 Task: Find a house in Broad Ripple, United States, for 1 adult from 9th to 16th June, with 2 bedrooms, 2 beds, 1 bathroom, price range ₹8000-₹16000, self check-in, and English-speaking host.
Action: Mouse moved to (515, 123)
Screenshot: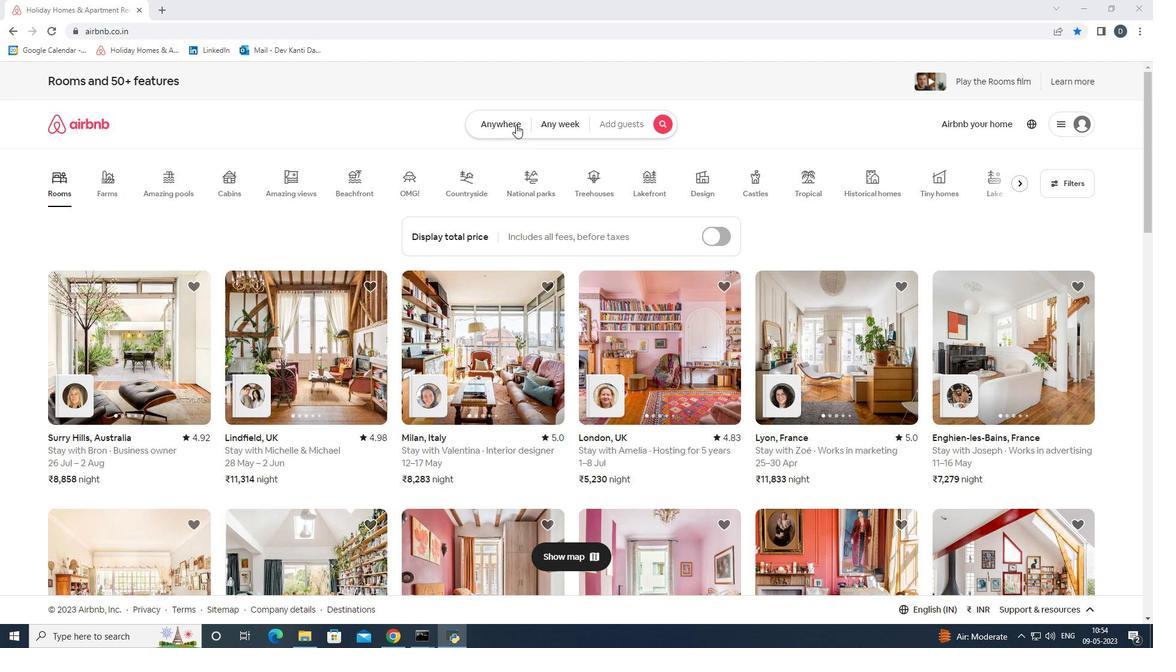 
Action: Mouse pressed left at (515, 123)
Screenshot: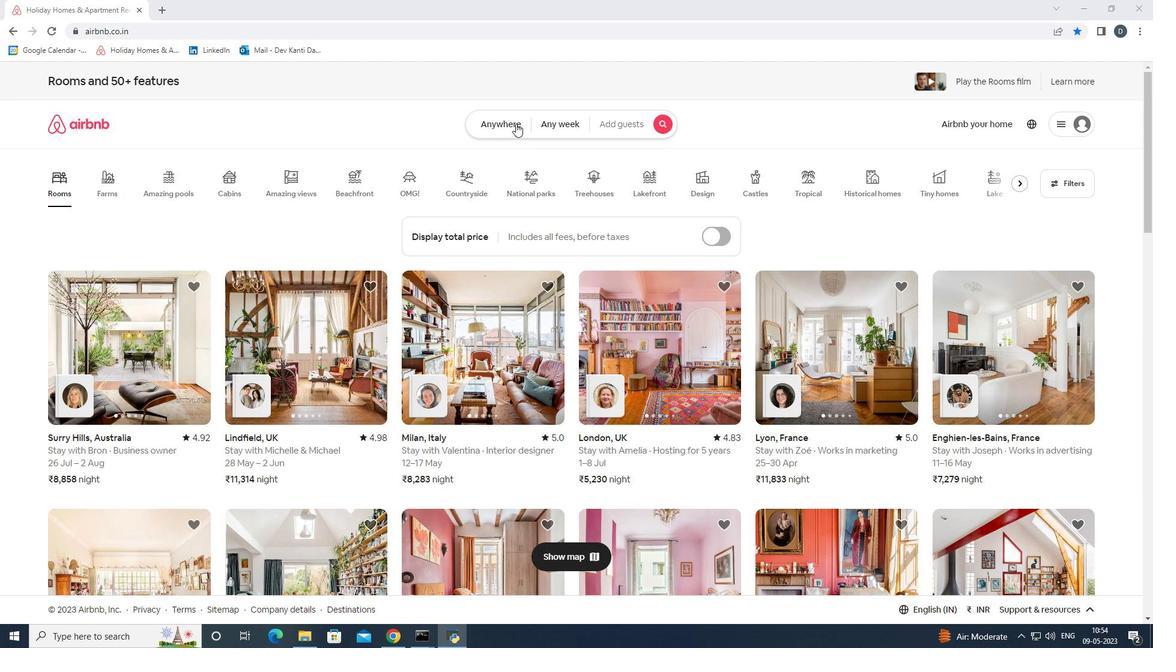 
Action: Mouse moved to (418, 171)
Screenshot: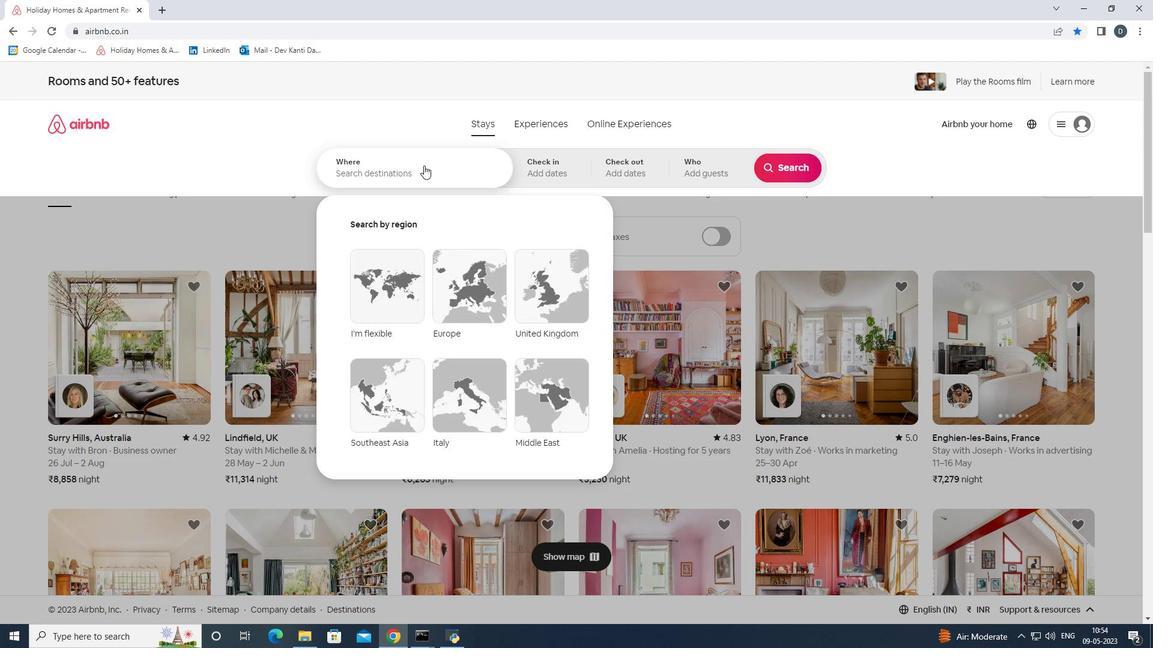 
Action: Mouse pressed left at (418, 171)
Screenshot: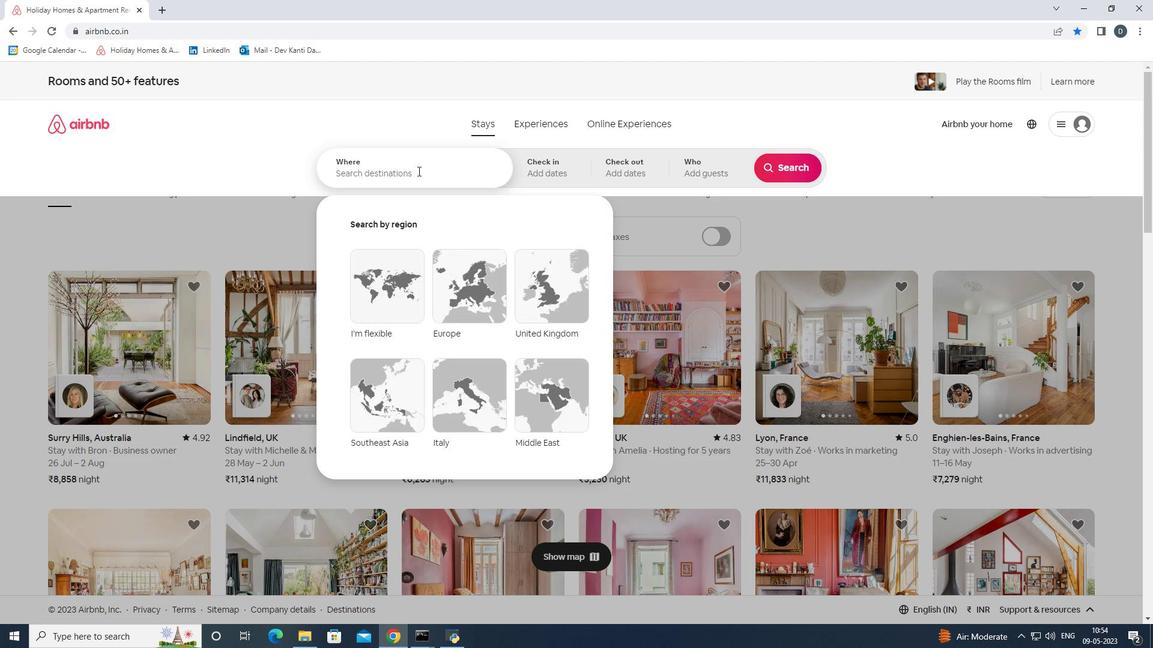 
Action: Key pressed <Key.shift>
Screenshot: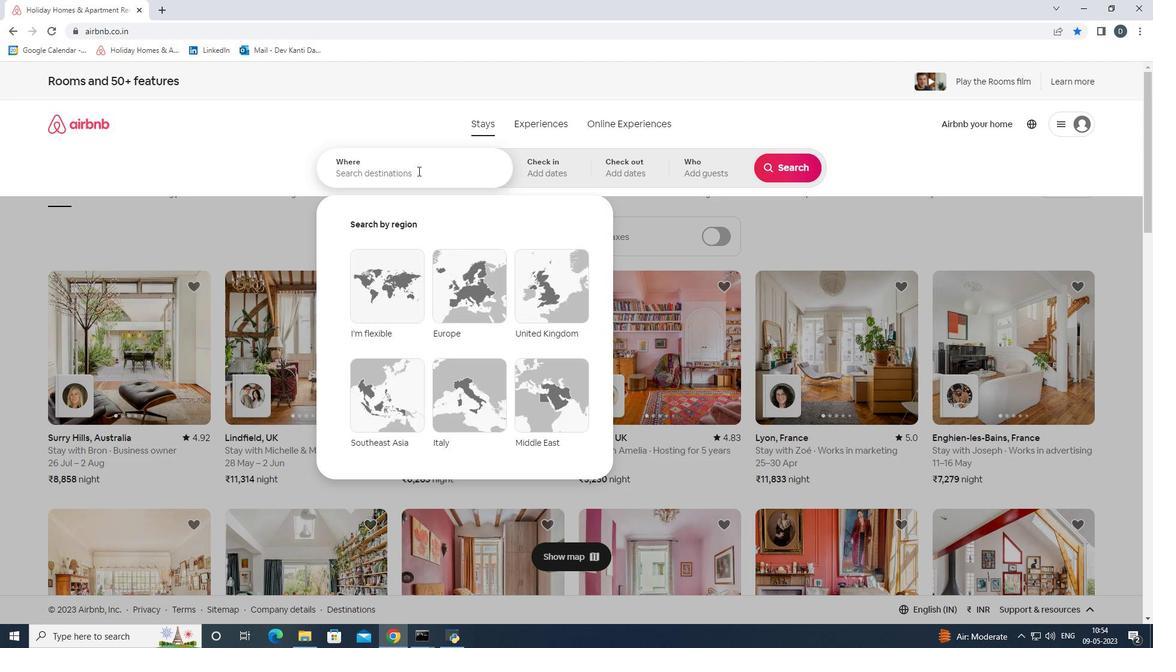 
Action: Mouse moved to (418, 171)
Screenshot: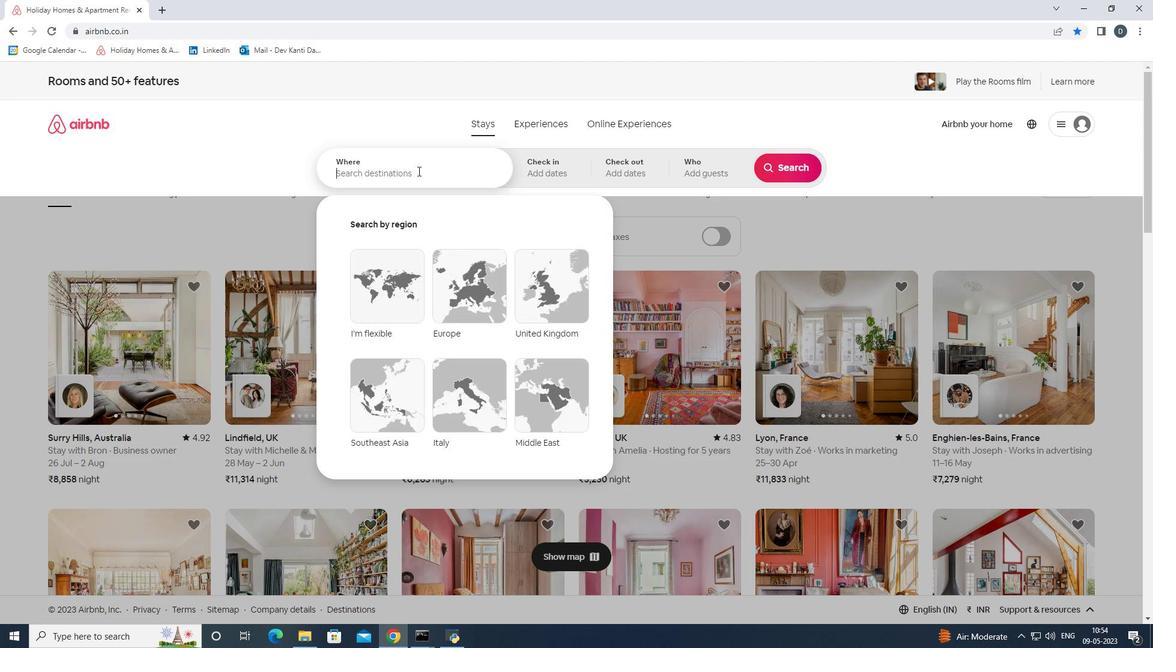 
Action: Key pressed Broad<Key.space><Key.shift><Key.shift><Key.shift>Ripple,<Key.shift><Key.shift>United<Key.space><Key.shift>States<Key.enter>
Screenshot: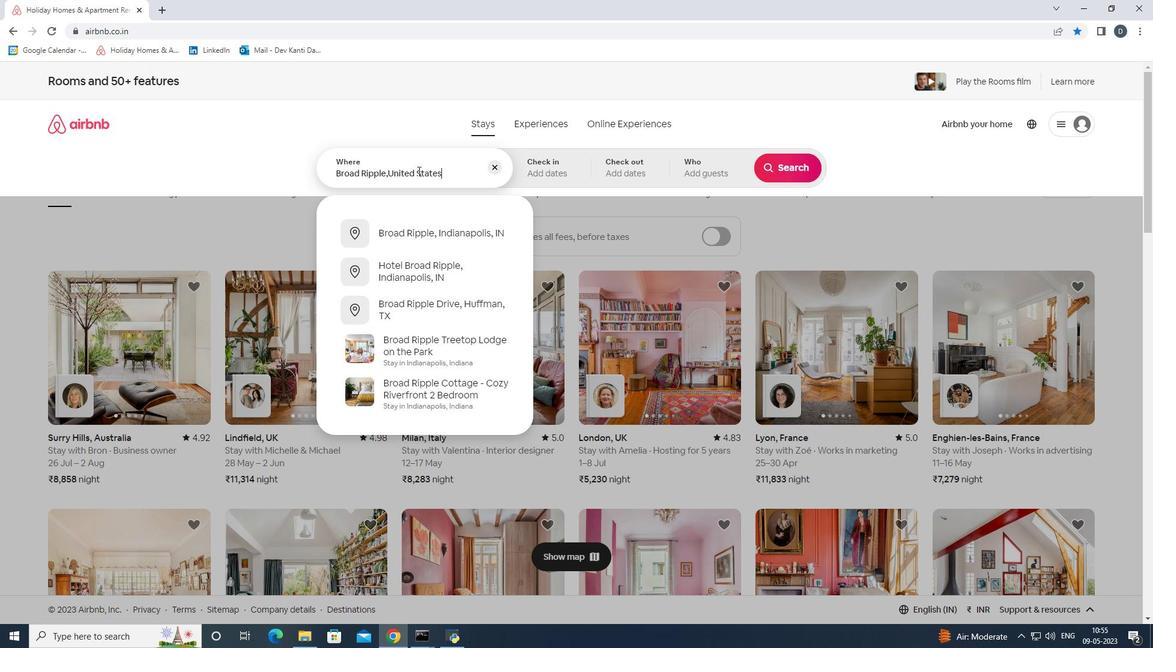 
Action: Mouse moved to (744, 340)
Screenshot: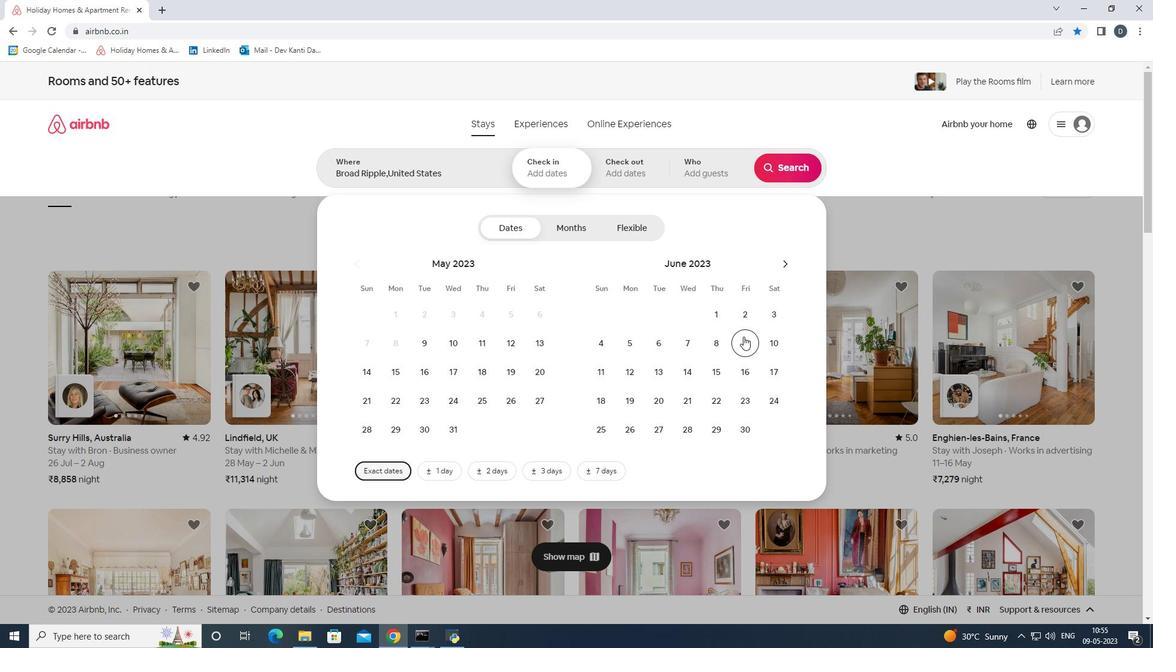 
Action: Mouse pressed left at (744, 340)
Screenshot: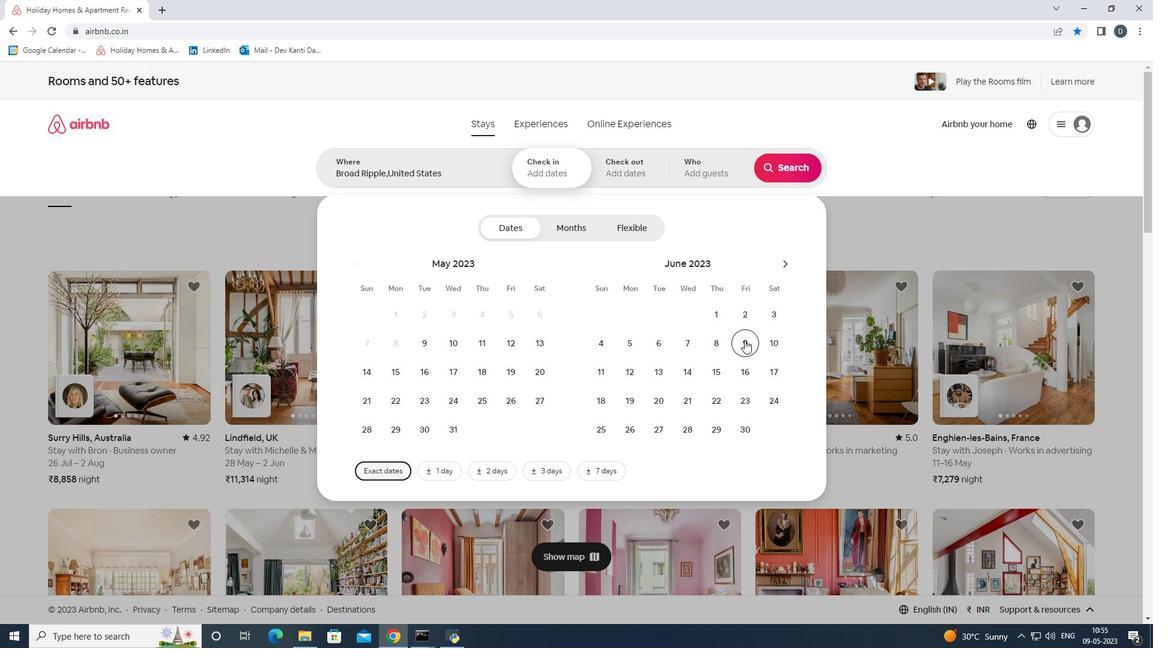 
Action: Mouse moved to (744, 366)
Screenshot: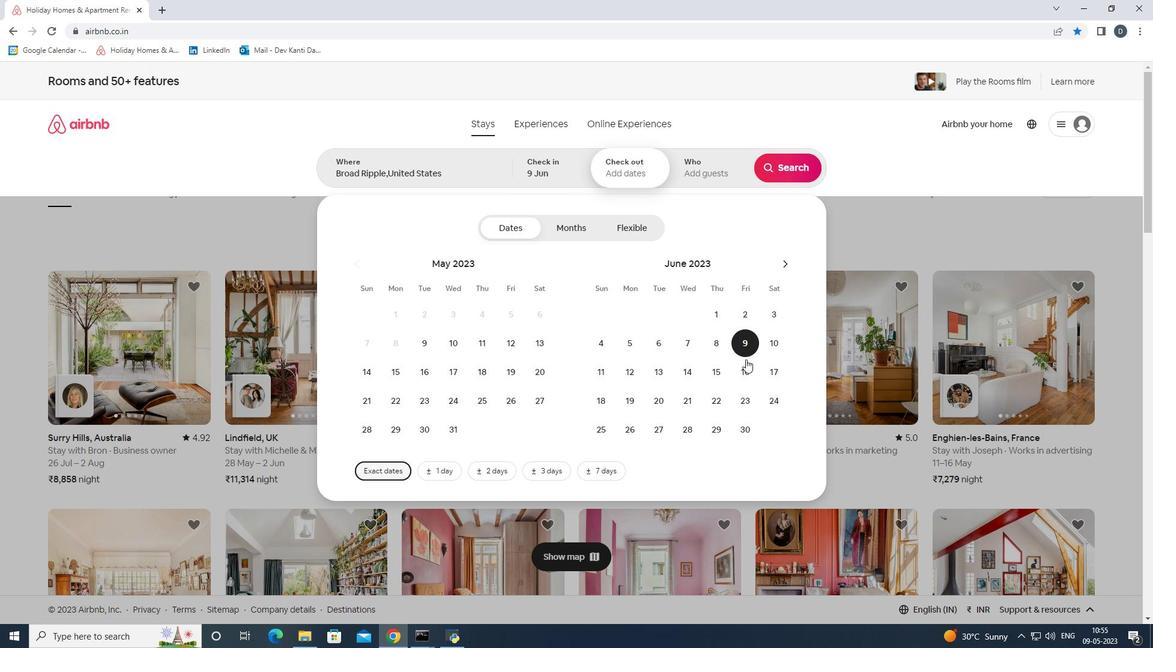 
Action: Mouse pressed left at (744, 366)
Screenshot: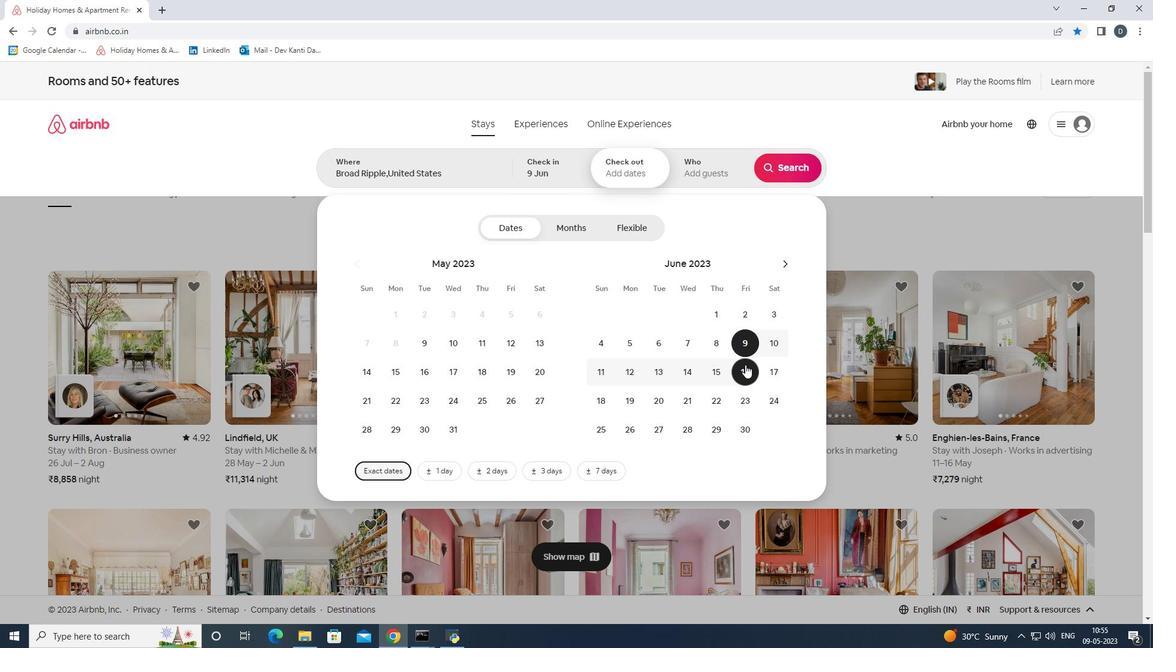 
Action: Mouse moved to (721, 178)
Screenshot: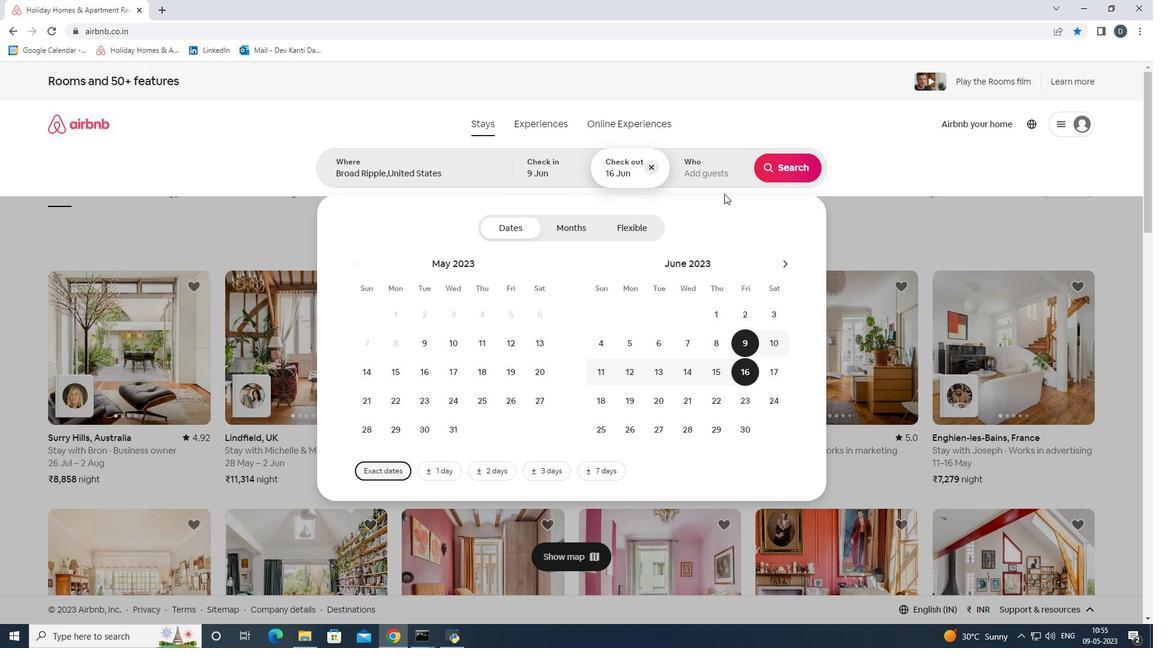 
Action: Mouse pressed left at (721, 178)
Screenshot: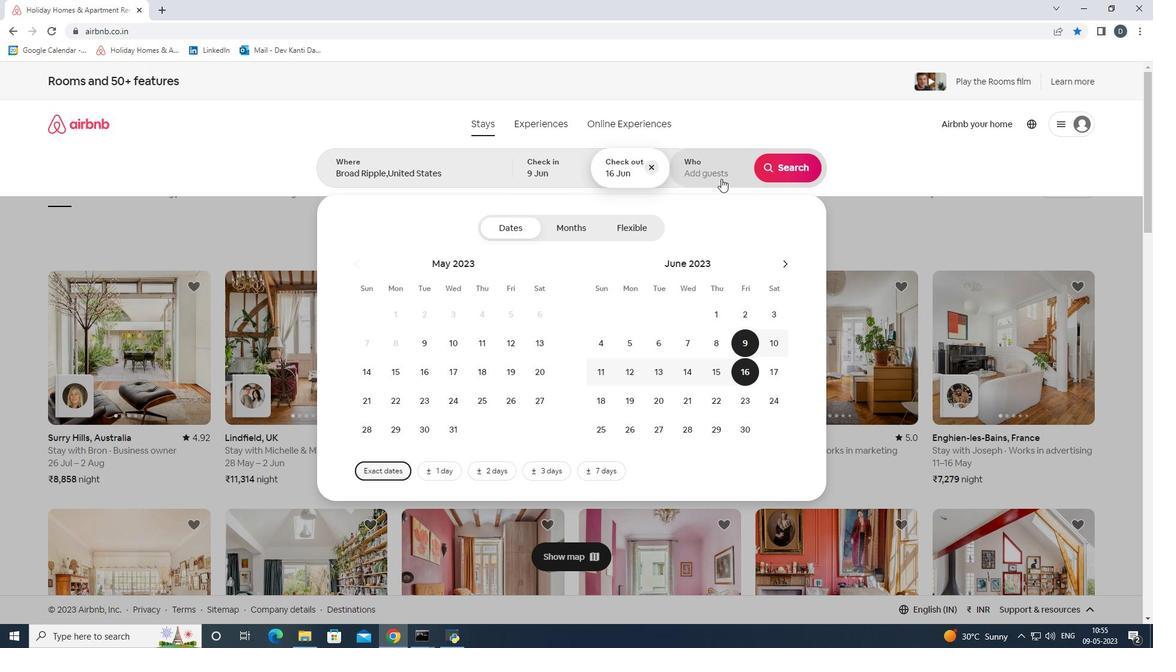 
Action: Mouse moved to (793, 227)
Screenshot: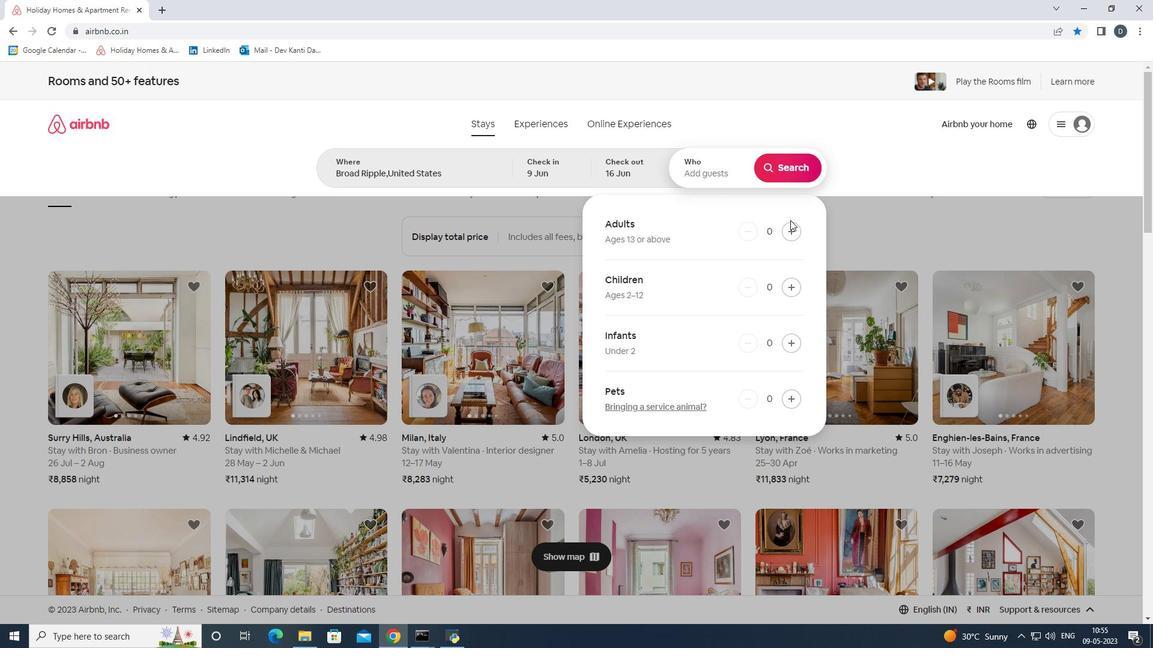 
Action: Mouse pressed left at (793, 227)
Screenshot: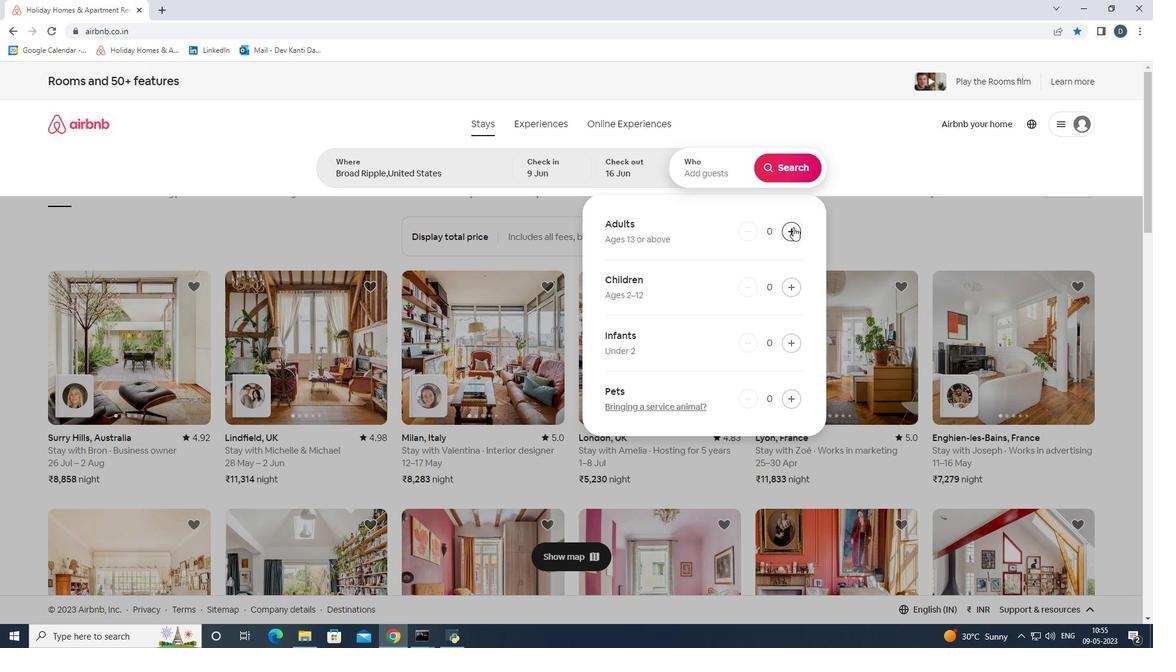 
Action: Mouse pressed left at (793, 227)
Screenshot: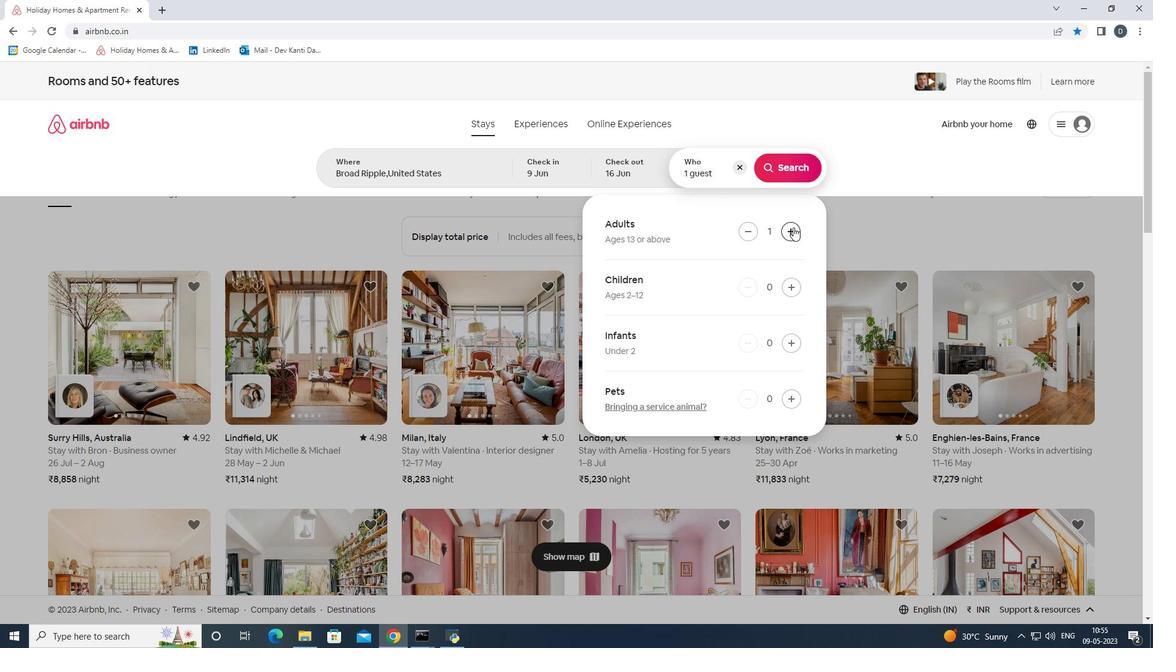 
Action: Mouse moved to (793, 177)
Screenshot: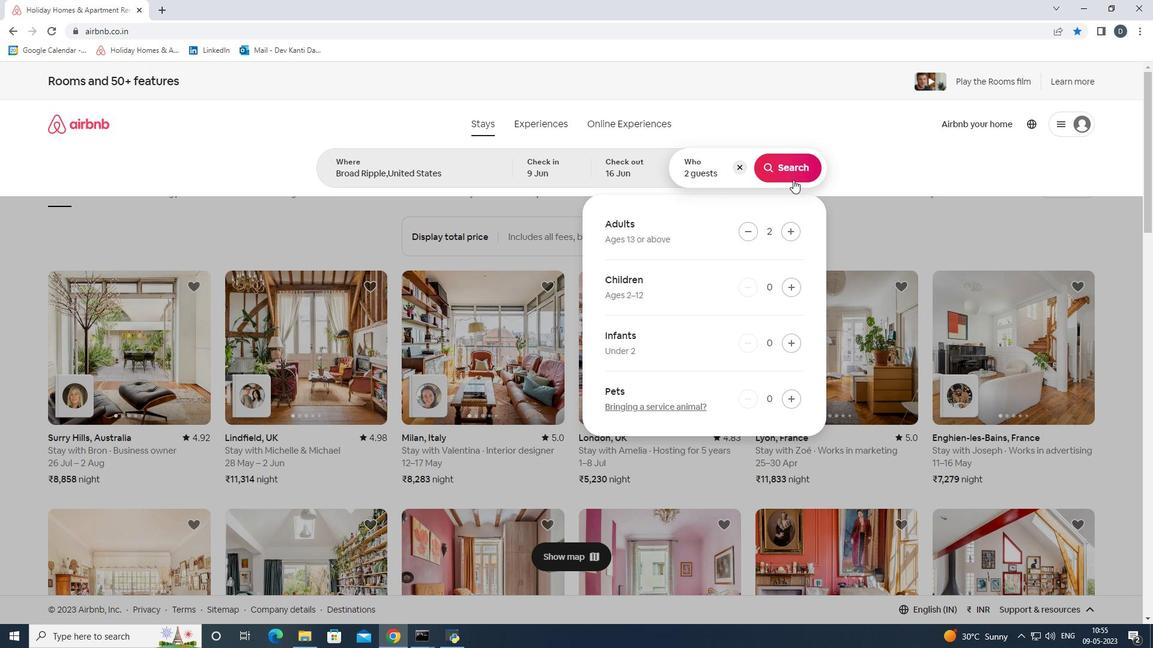 
Action: Mouse pressed left at (793, 177)
Screenshot: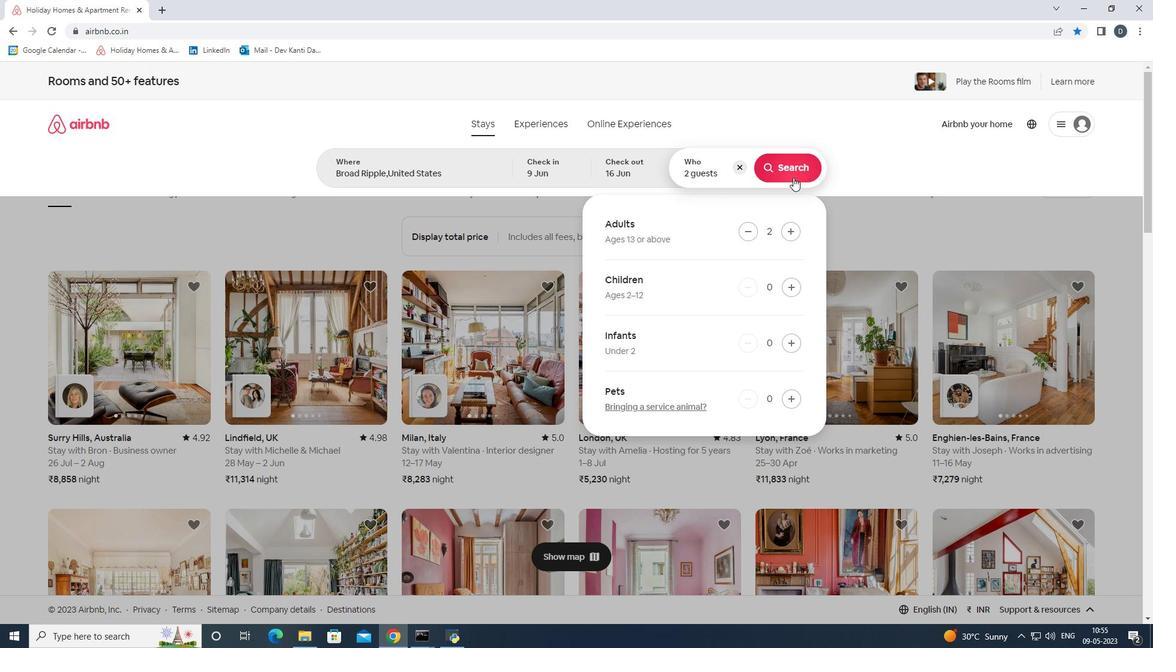 
Action: Mouse moved to (1097, 134)
Screenshot: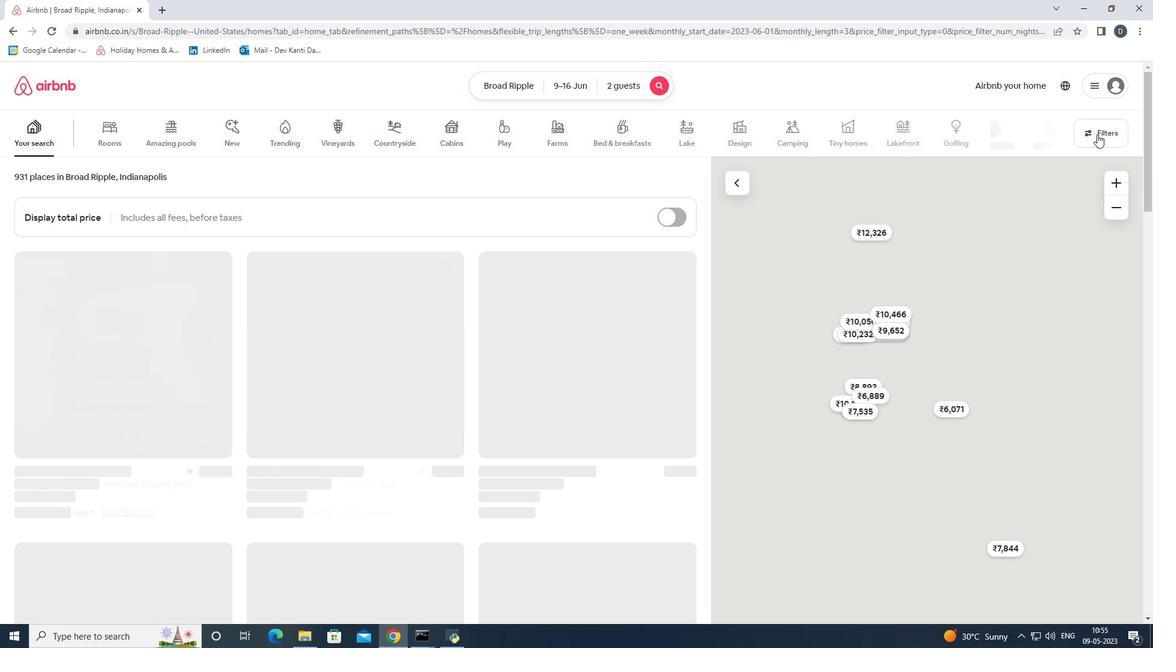 
Action: Mouse pressed left at (1097, 134)
Screenshot: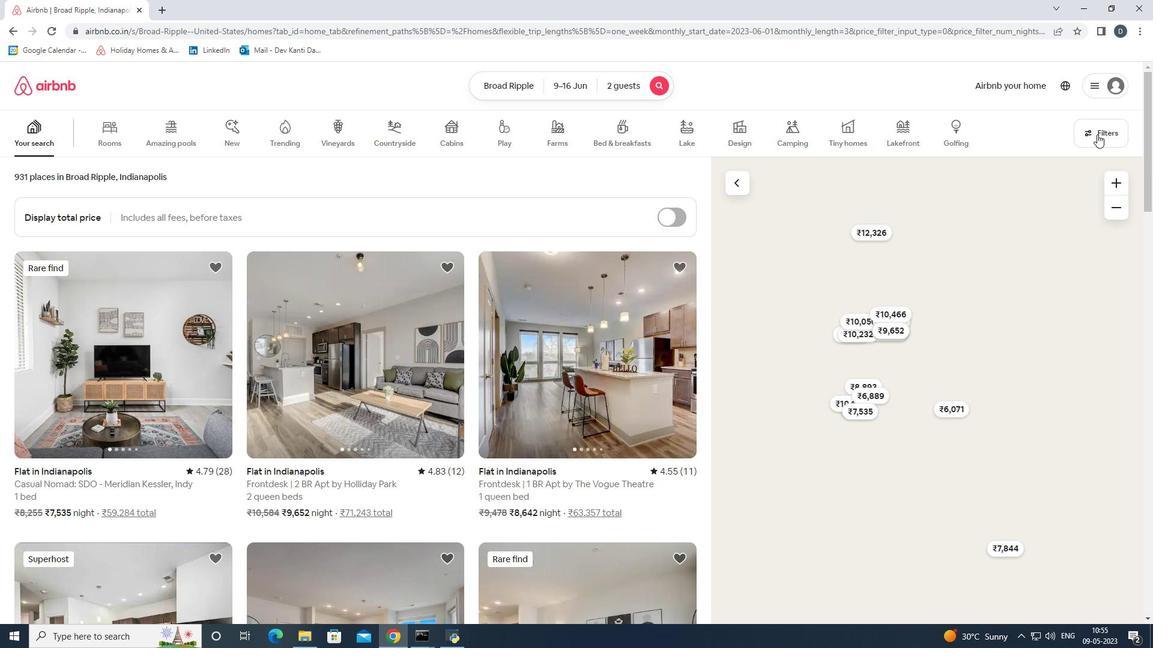 
Action: Mouse moved to (512, 425)
Screenshot: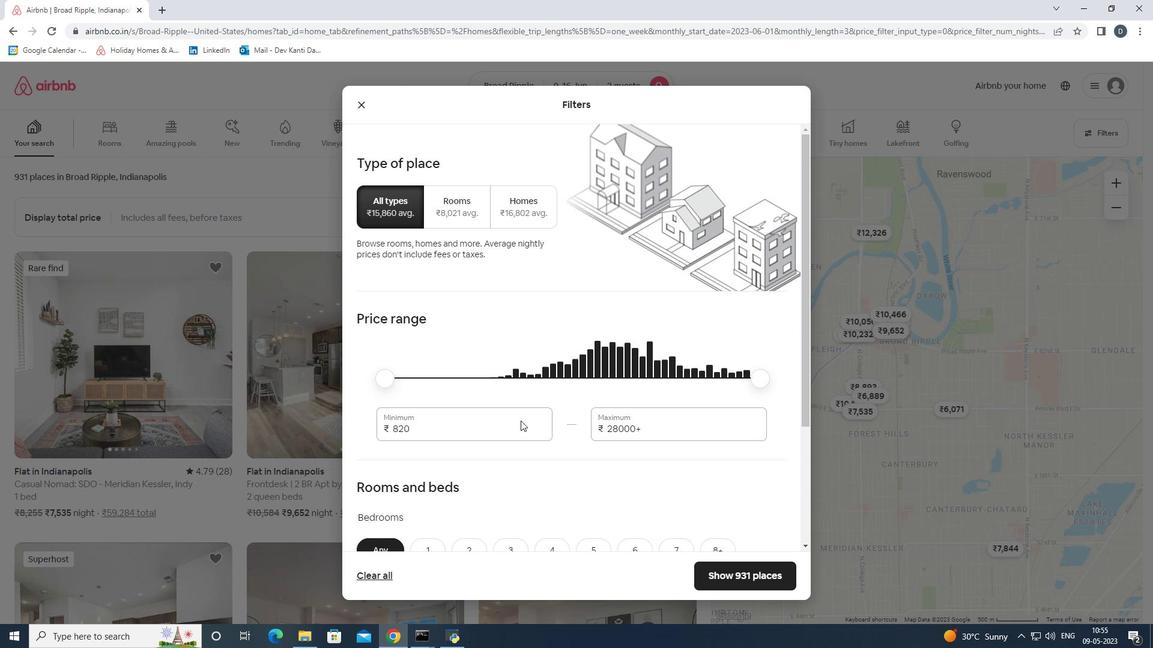 
Action: Mouse pressed left at (512, 425)
Screenshot: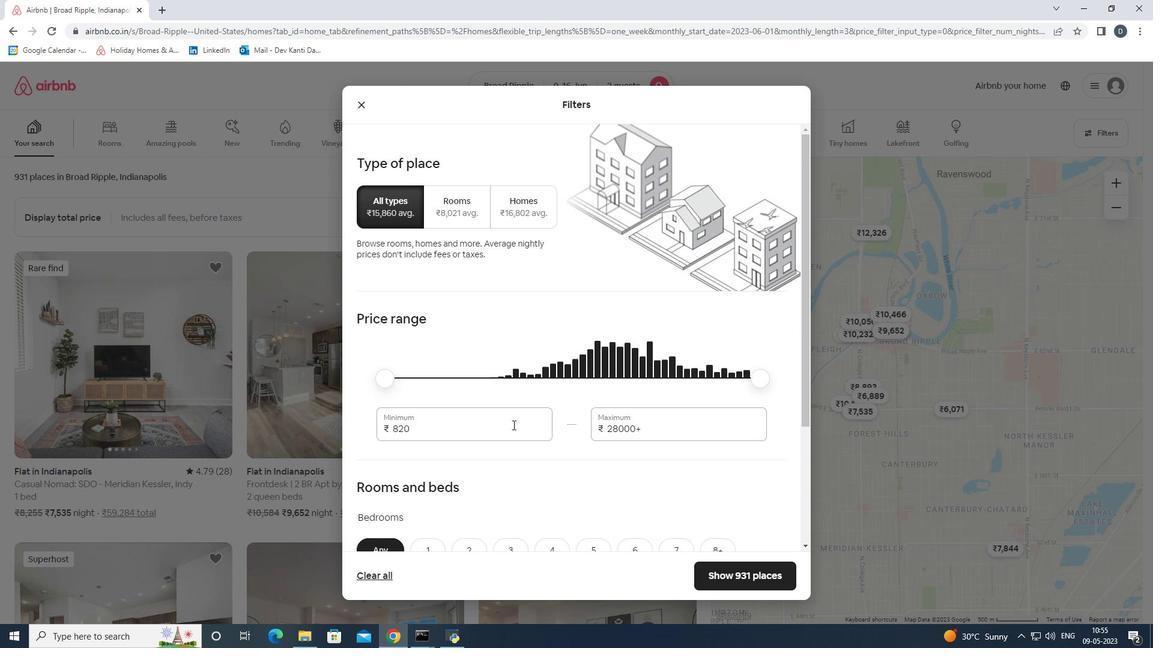 
Action: Mouse pressed left at (512, 425)
Screenshot: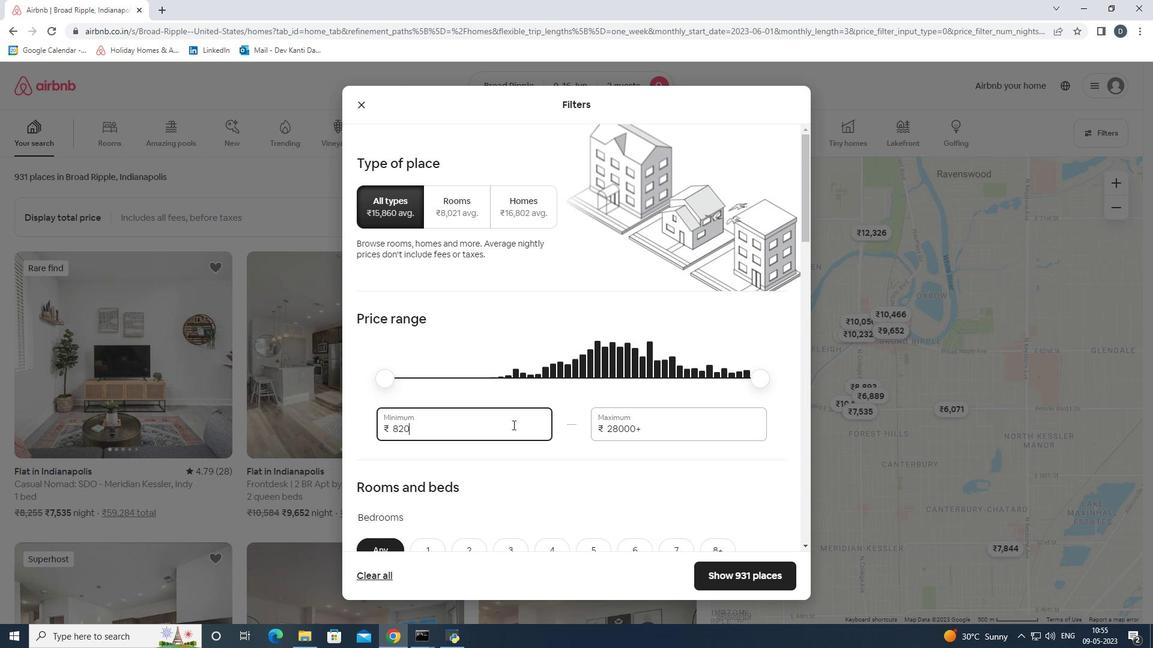 
Action: Key pressed 8000<Key.tab>16000
Screenshot: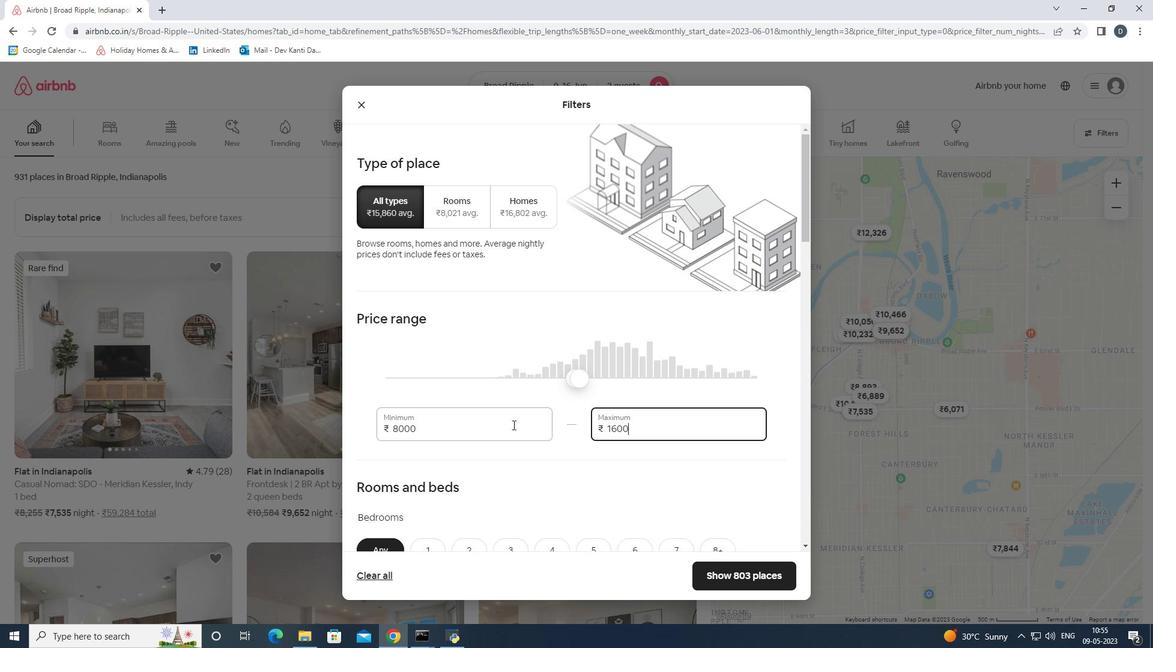 
Action: Mouse scrolled (512, 424) with delta (0, 0)
Screenshot: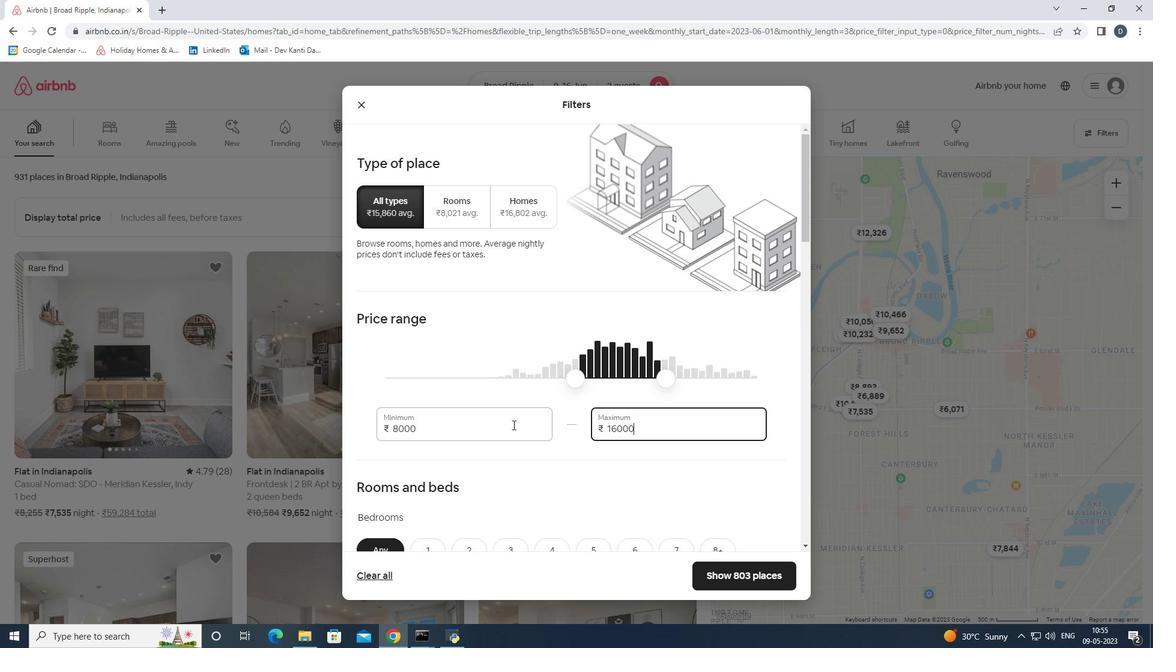 
Action: Mouse scrolled (512, 424) with delta (0, 0)
Screenshot: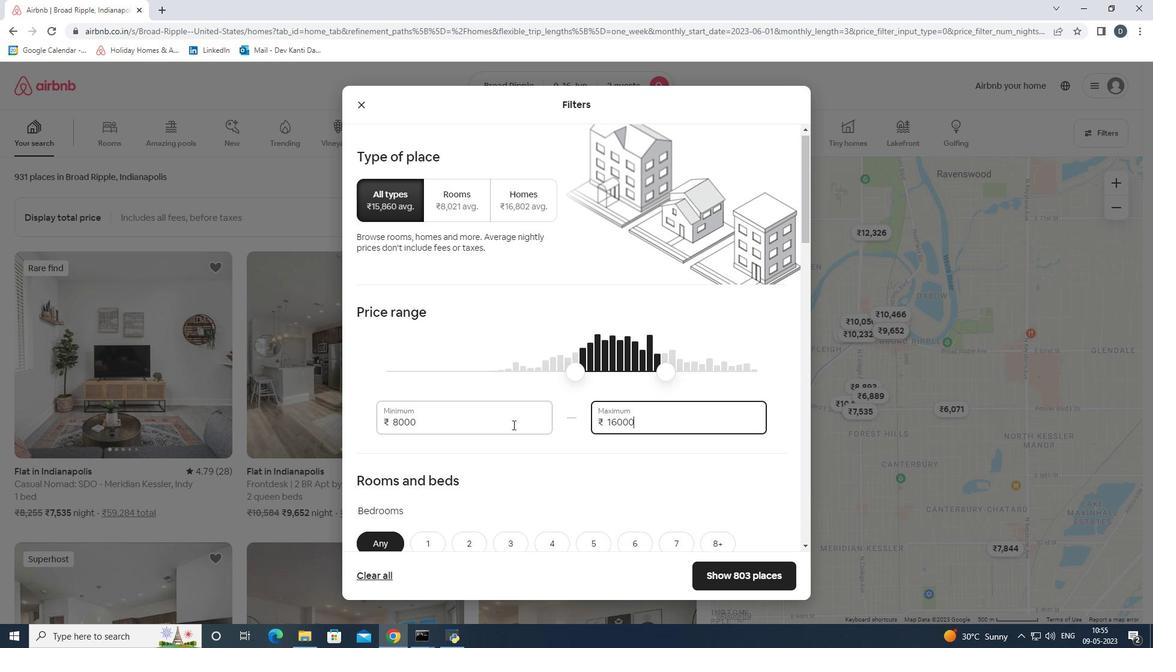
Action: Mouse moved to (512, 425)
Screenshot: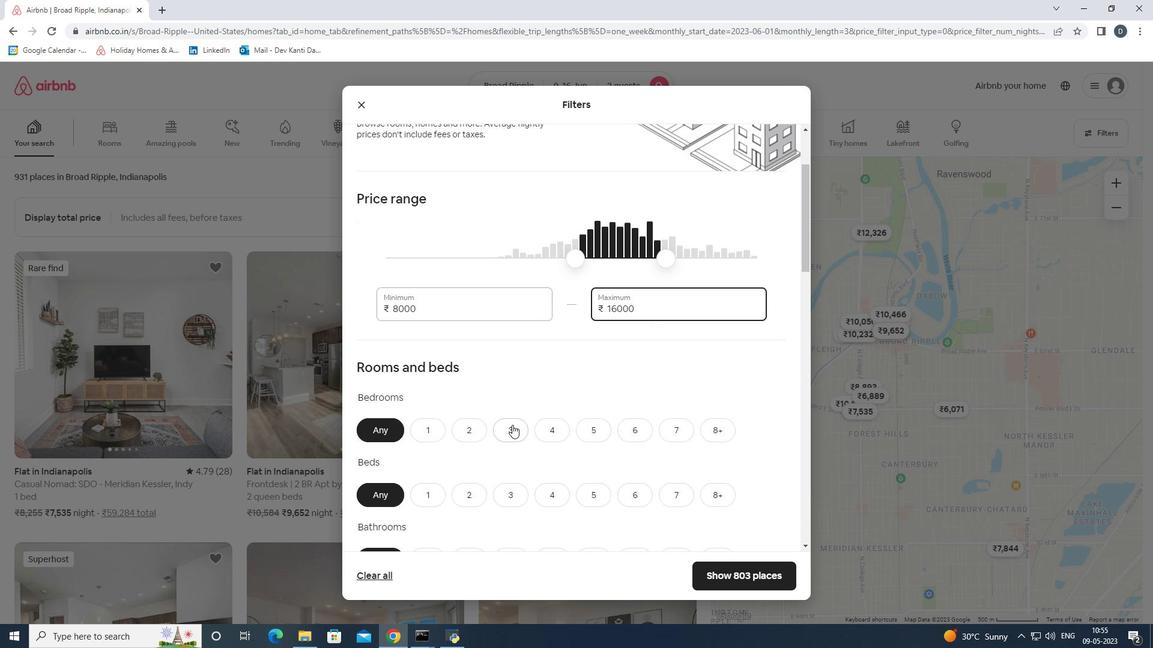 
Action: Mouse scrolled (512, 425) with delta (0, 0)
Screenshot: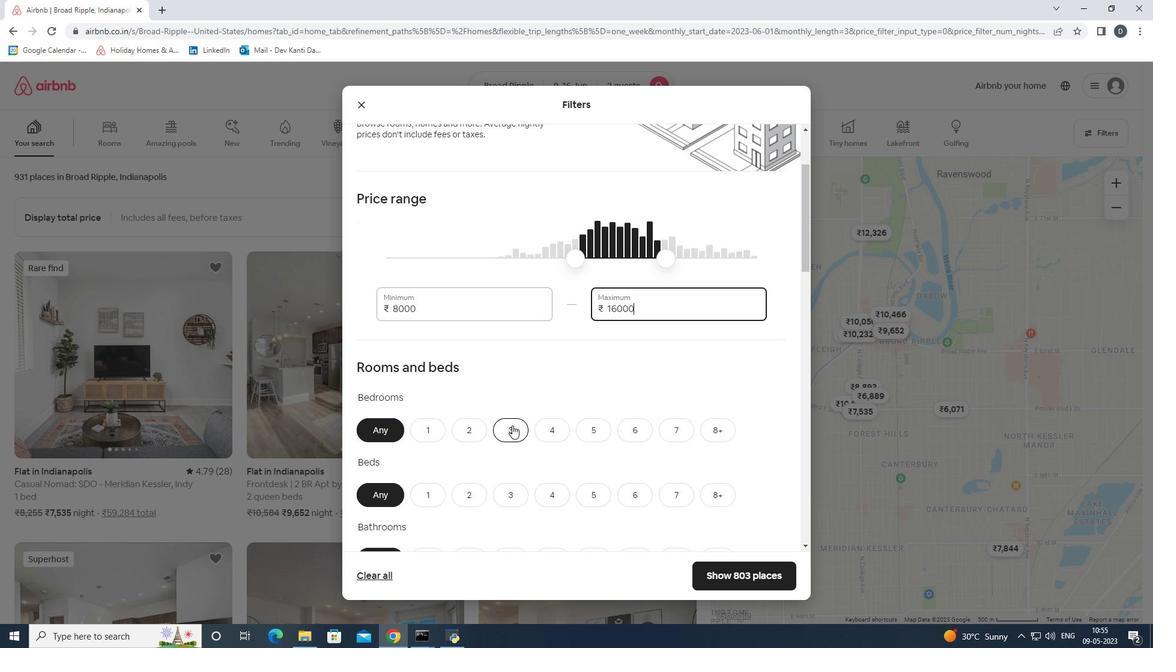 
Action: Mouse moved to (475, 371)
Screenshot: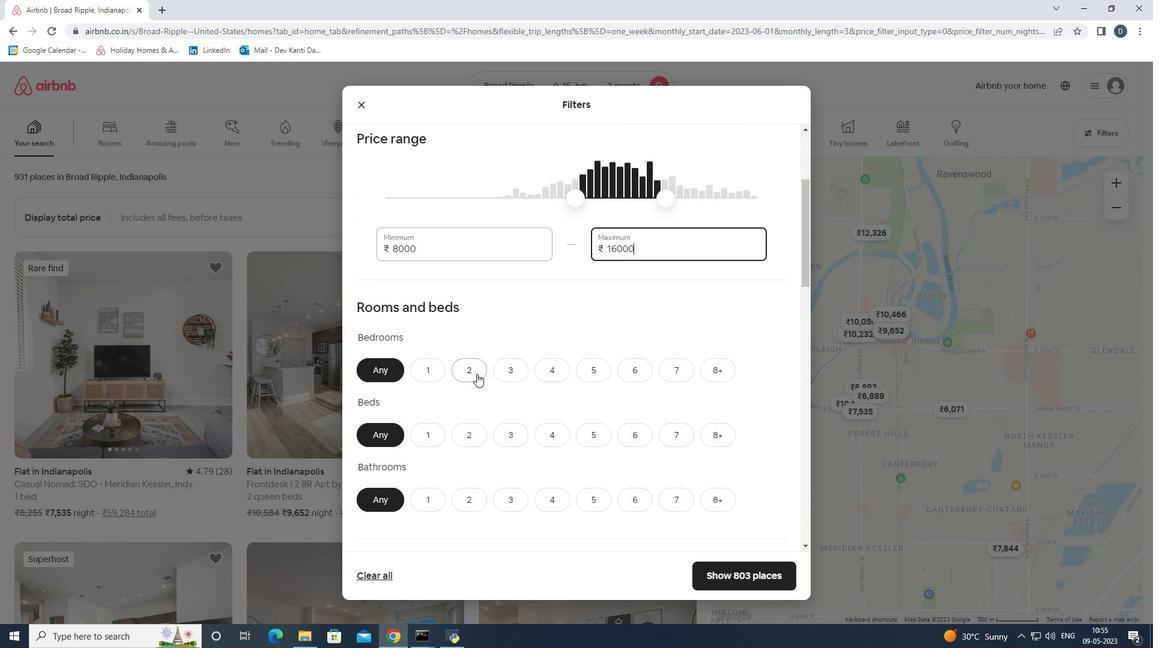 
Action: Mouse pressed left at (475, 371)
Screenshot: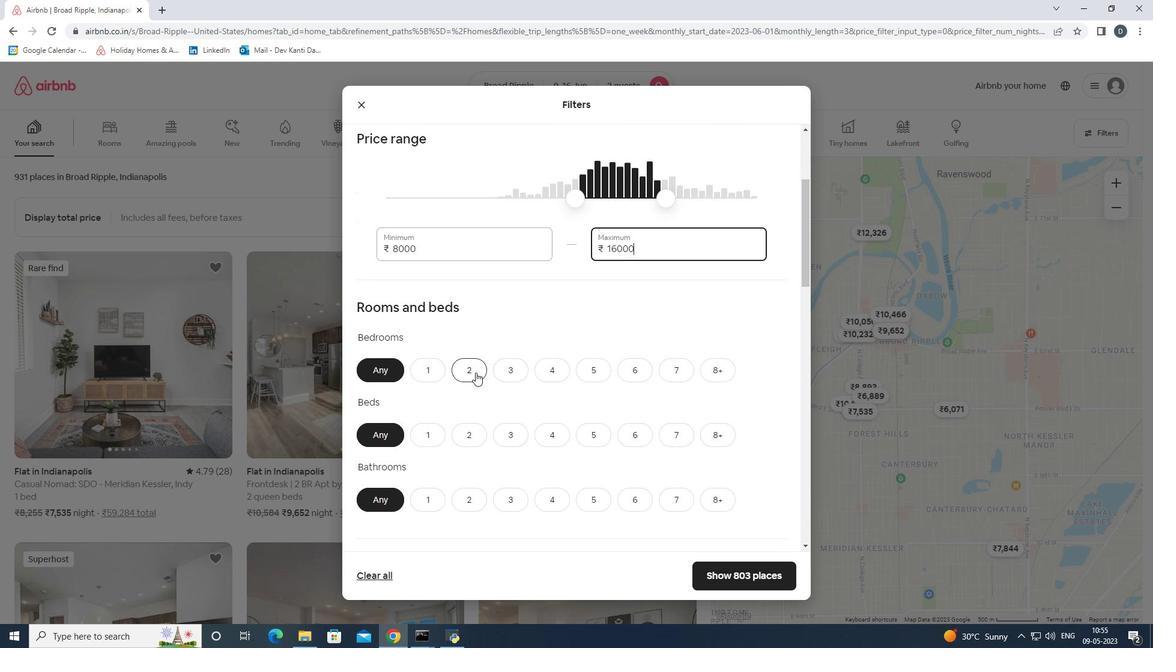 
Action: Mouse moved to (478, 433)
Screenshot: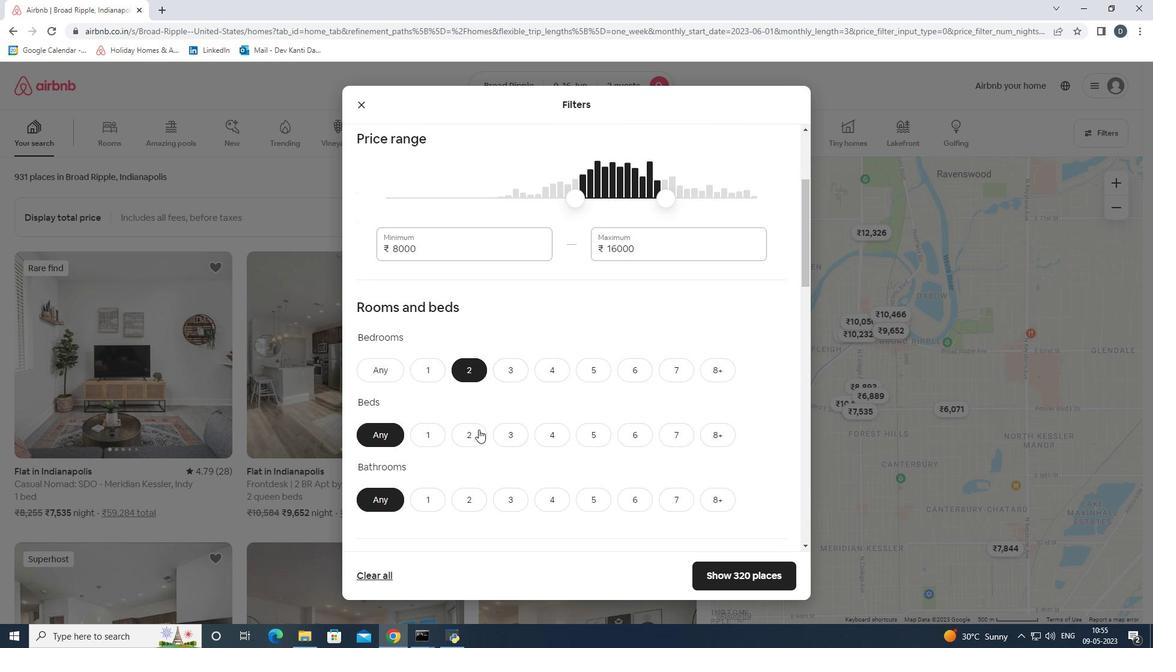 
Action: Mouse pressed left at (478, 433)
Screenshot: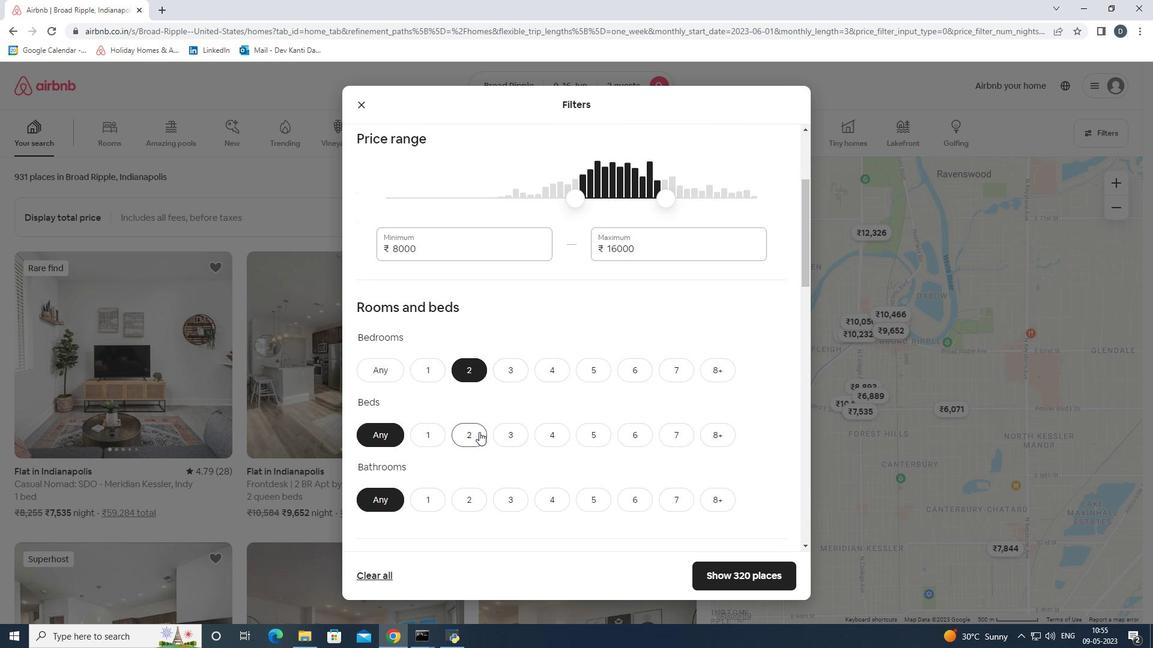 
Action: Mouse moved to (429, 509)
Screenshot: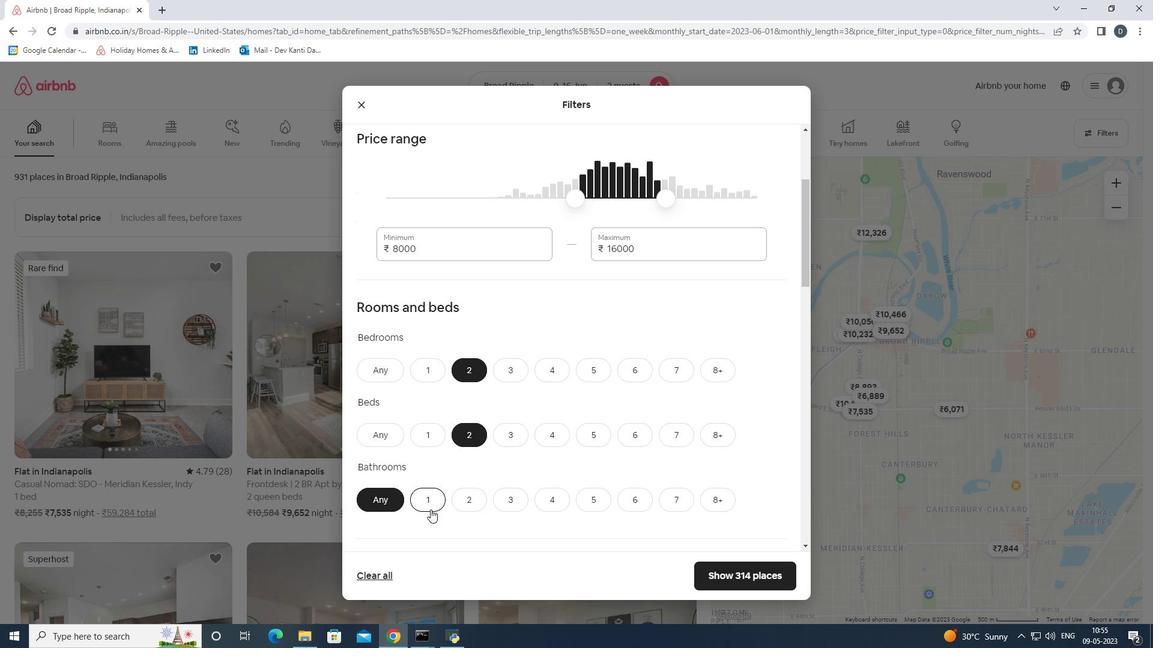 
Action: Mouse pressed left at (429, 509)
Screenshot: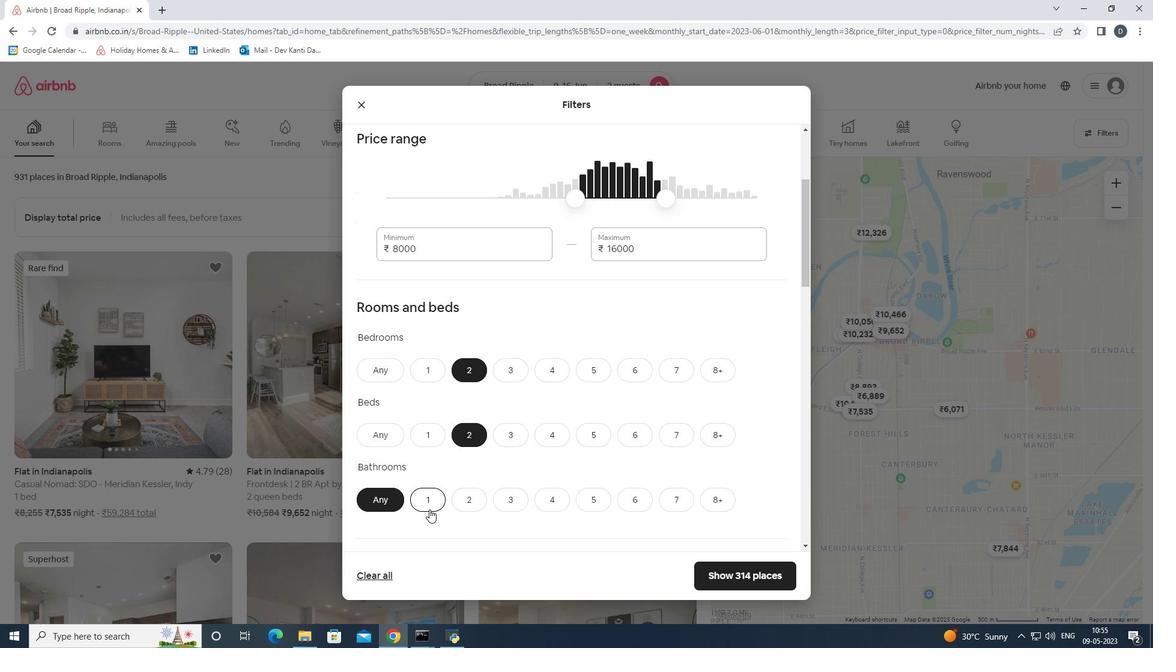 
Action: Mouse moved to (498, 478)
Screenshot: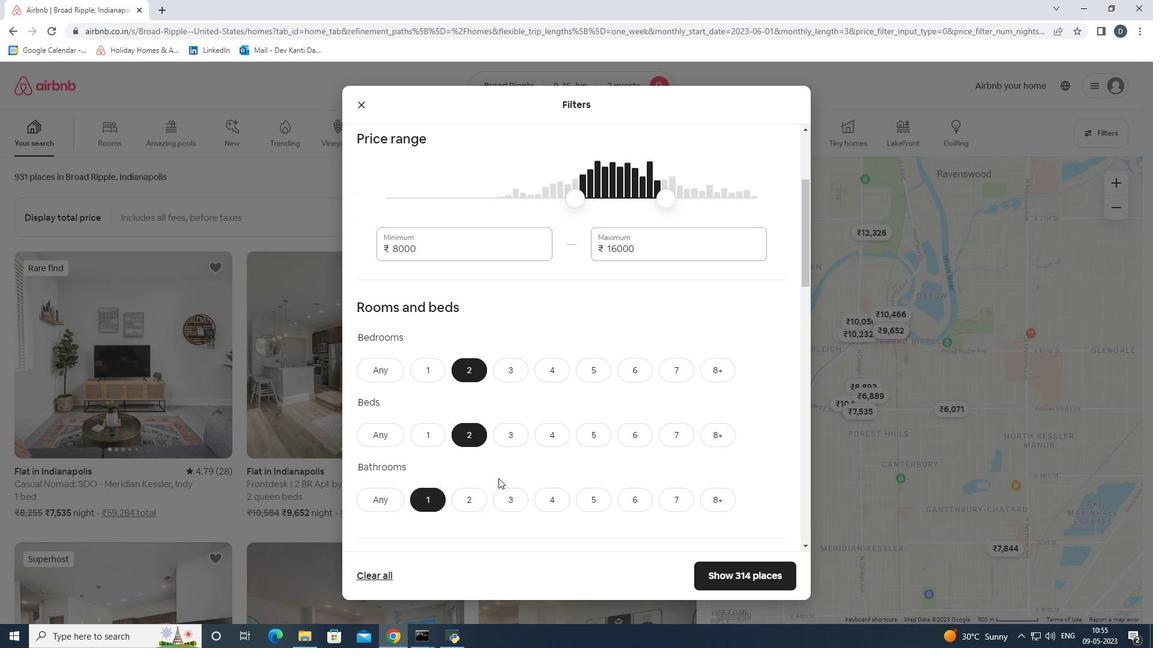 
Action: Mouse scrolled (498, 477) with delta (0, 0)
Screenshot: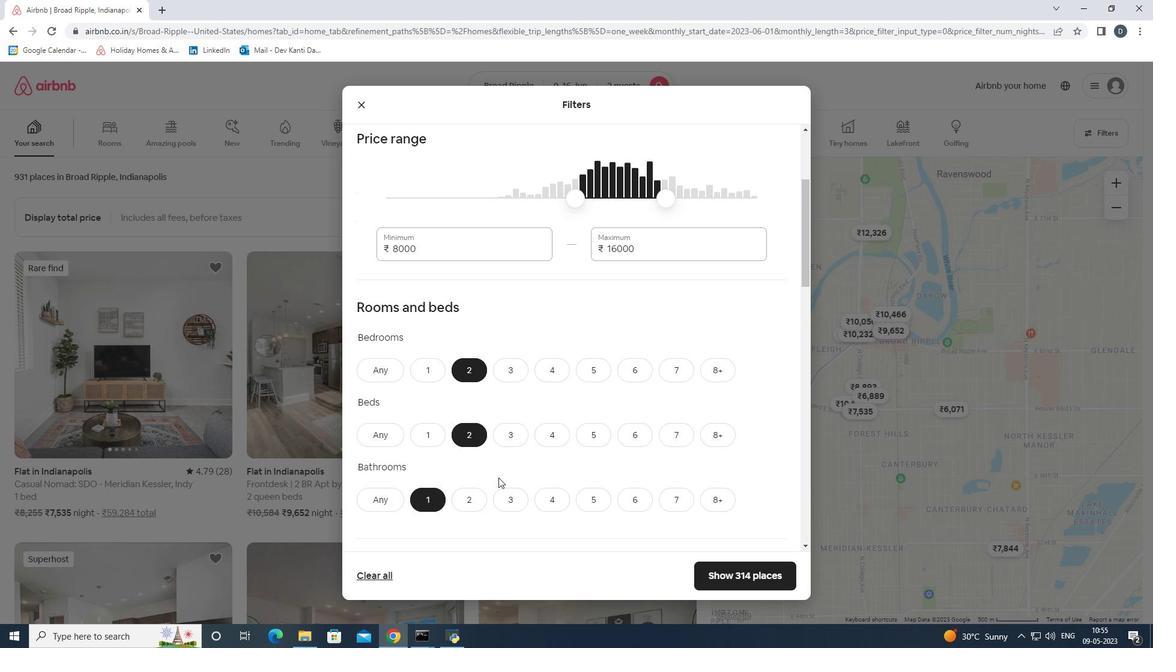 
Action: Mouse scrolled (498, 477) with delta (0, 0)
Screenshot: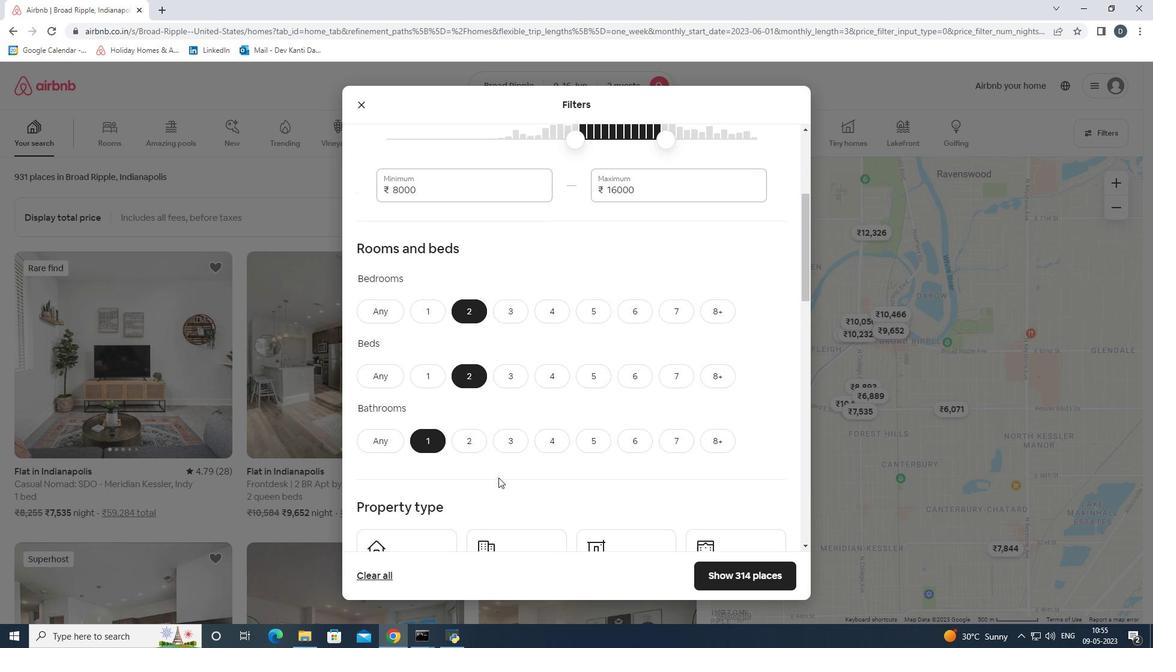 
Action: Mouse moved to (498, 478)
Screenshot: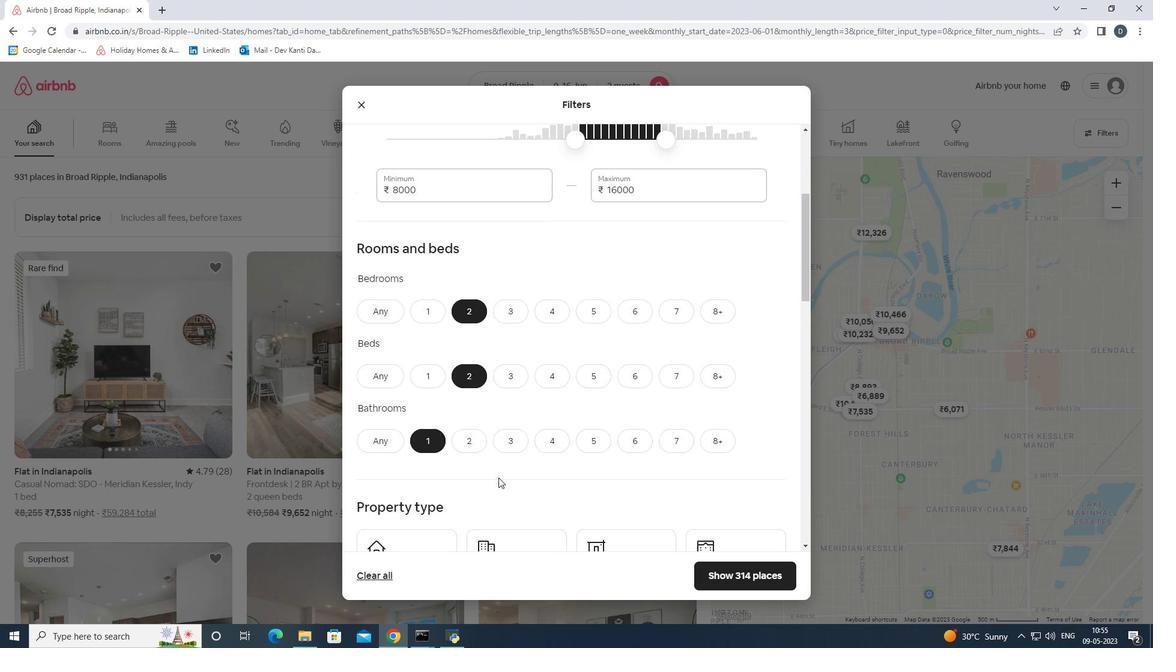 
Action: Mouse scrolled (498, 477) with delta (0, 0)
Screenshot: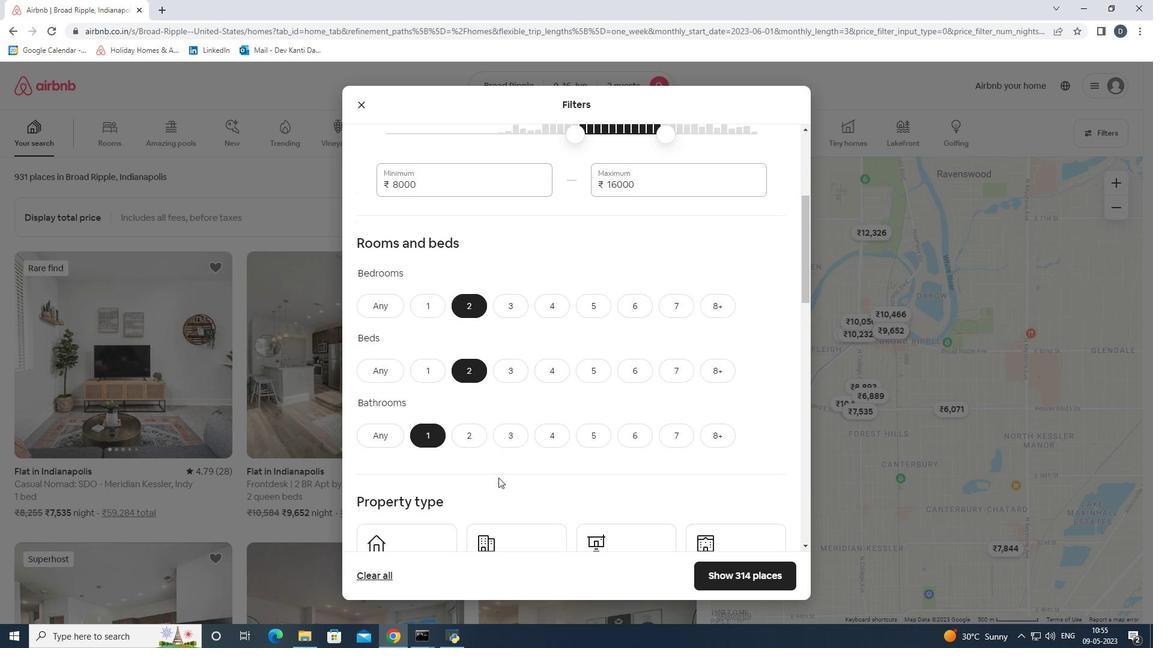 
Action: Mouse scrolled (498, 477) with delta (0, 0)
Screenshot: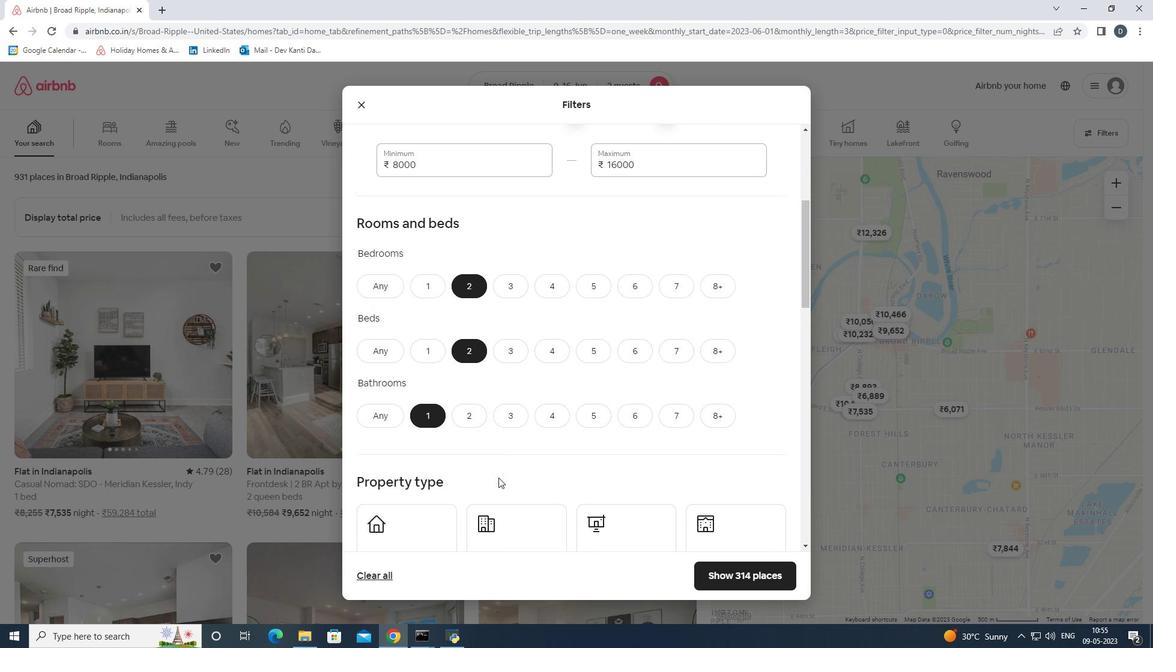 
Action: Mouse moved to (420, 412)
Screenshot: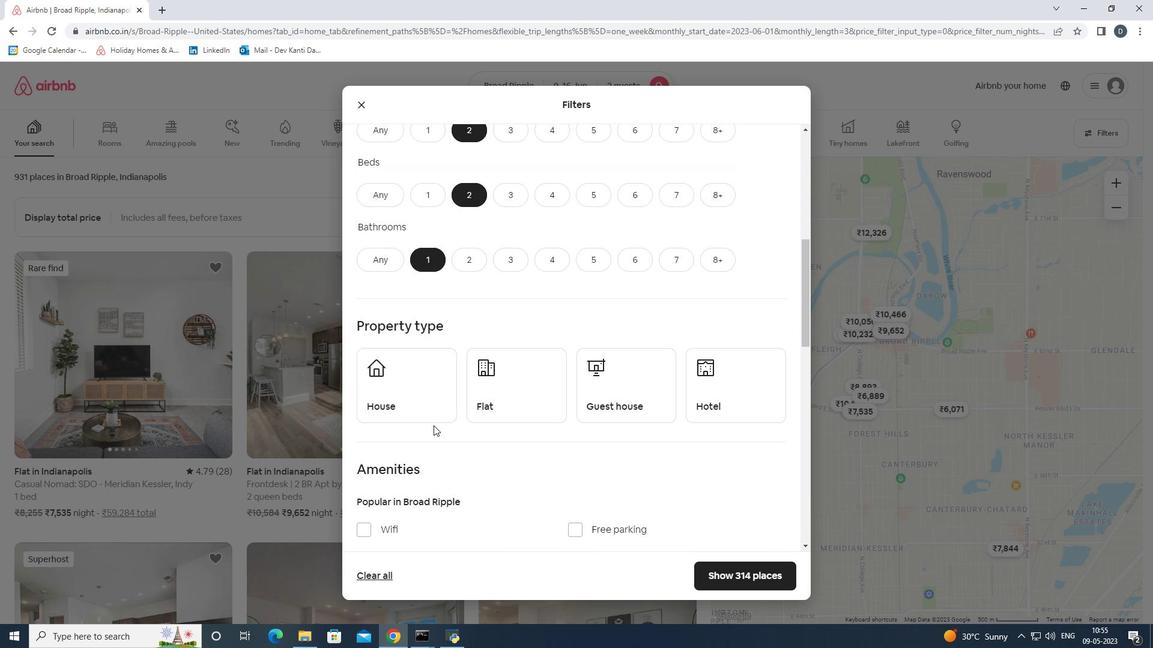 
Action: Mouse pressed left at (420, 412)
Screenshot: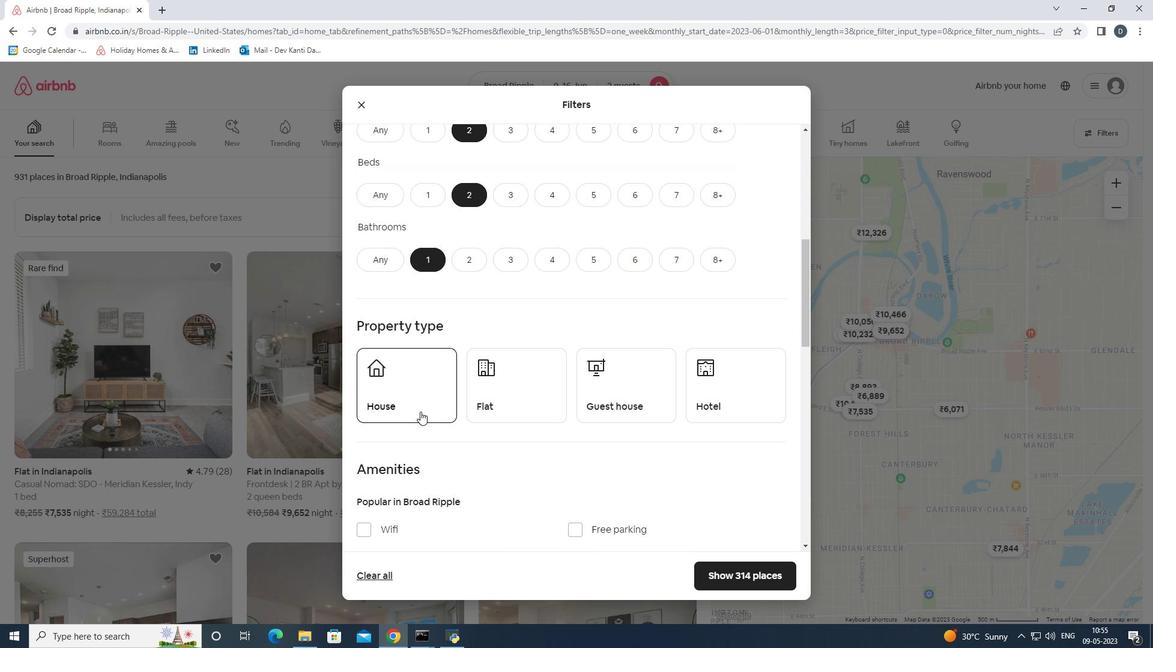
Action: Mouse moved to (521, 398)
Screenshot: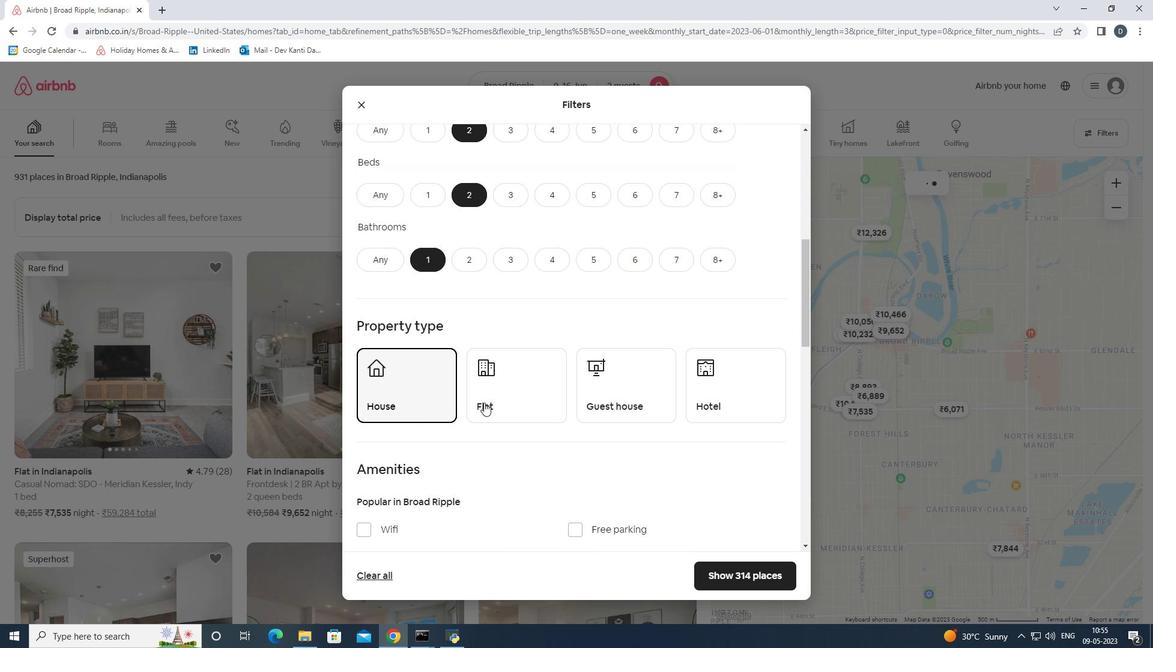 
Action: Mouse pressed left at (521, 398)
Screenshot: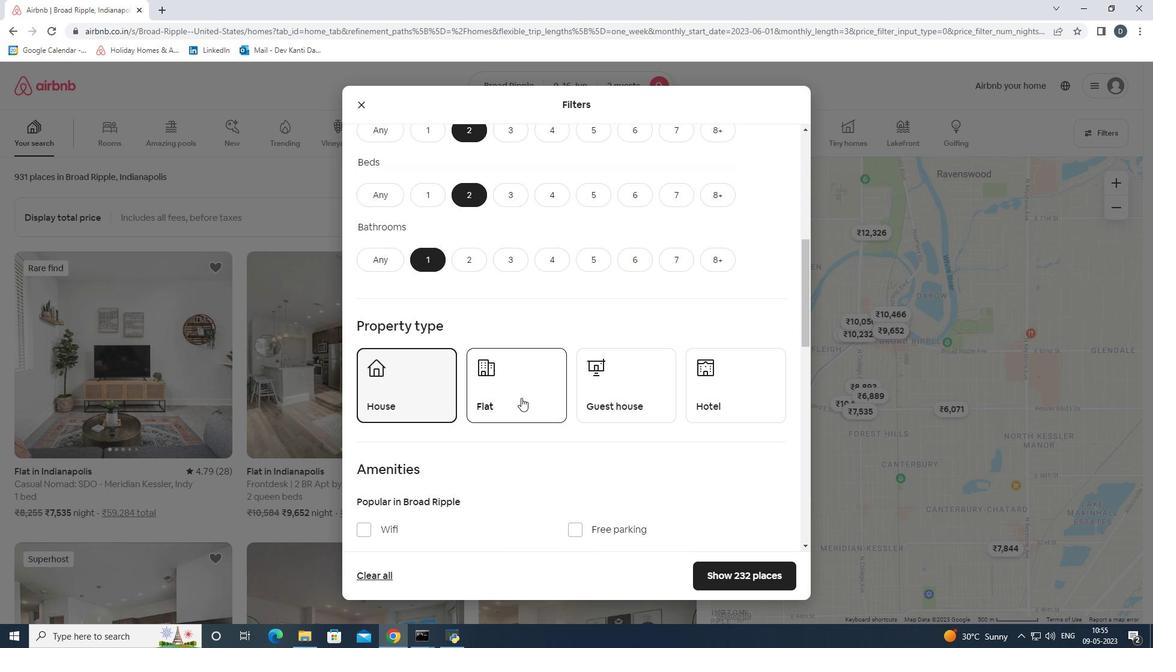 
Action: Mouse moved to (611, 397)
Screenshot: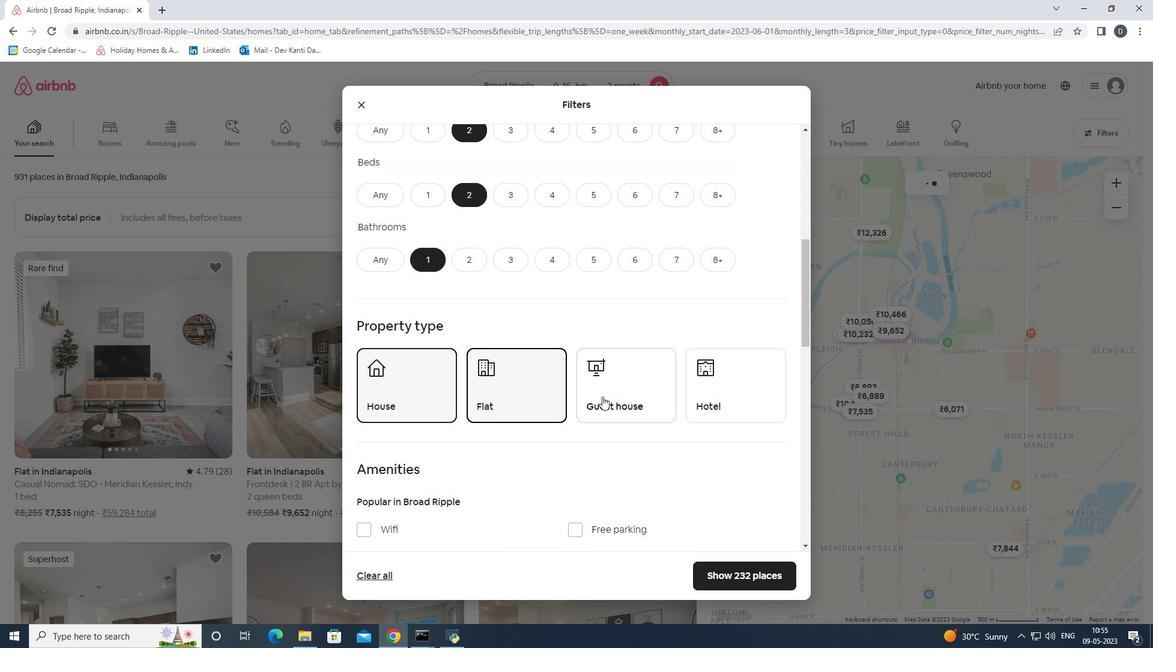
Action: Mouse pressed left at (611, 397)
Screenshot: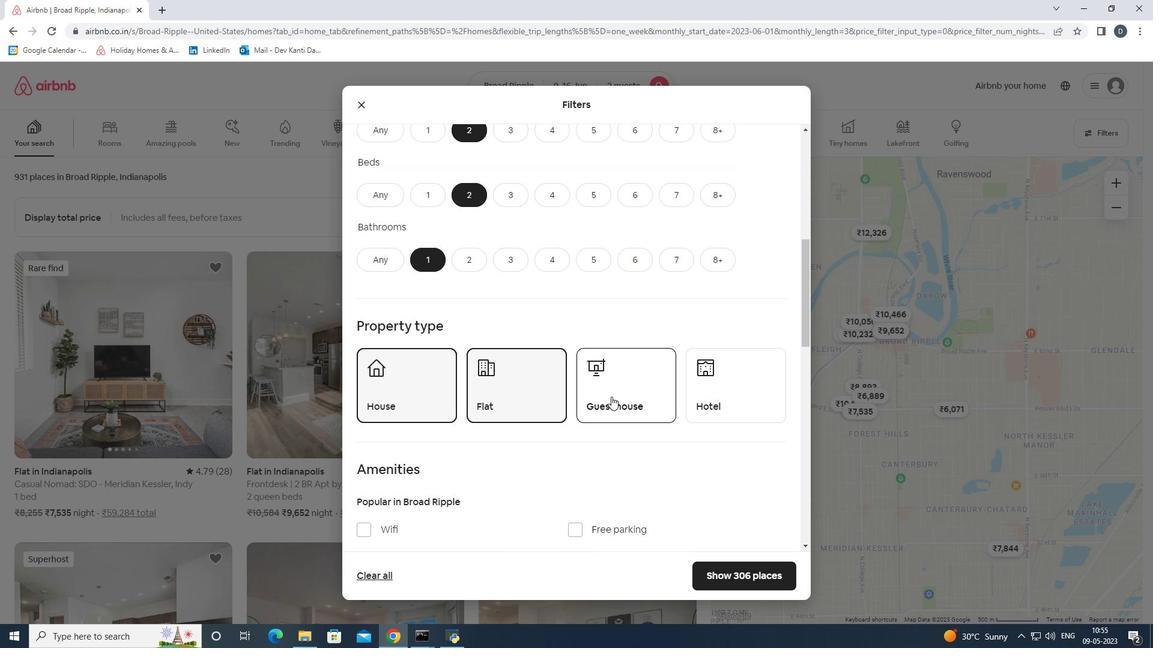 
Action: Mouse moved to (612, 397)
Screenshot: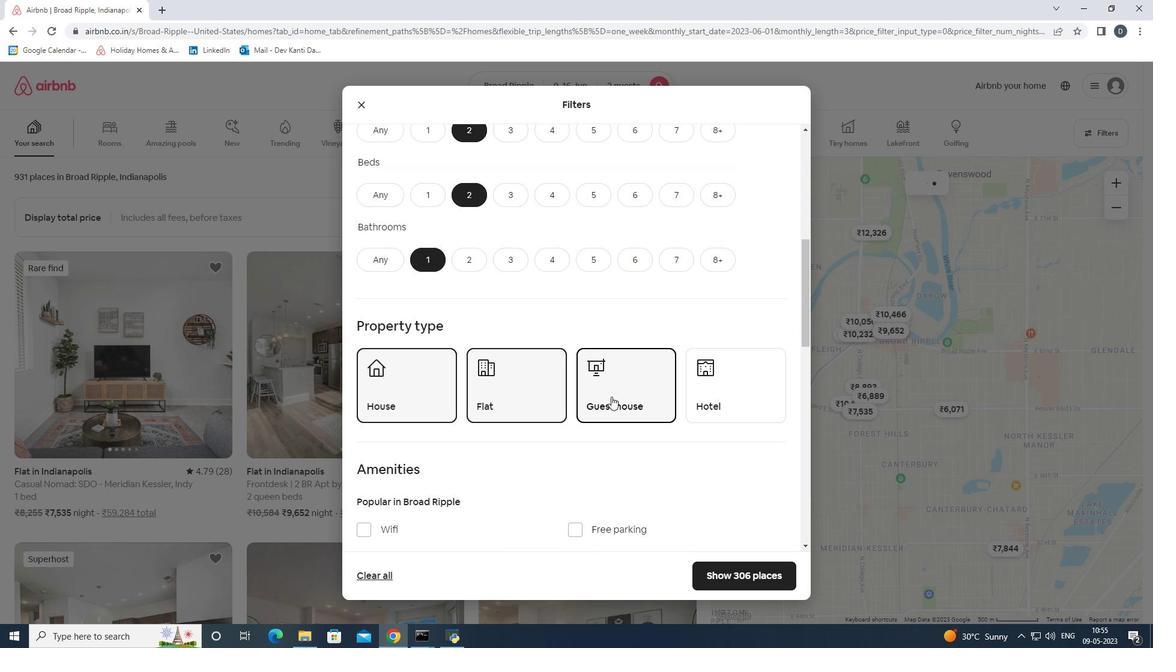 
Action: Mouse scrolled (612, 396) with delta (0, 0)
Screenshot: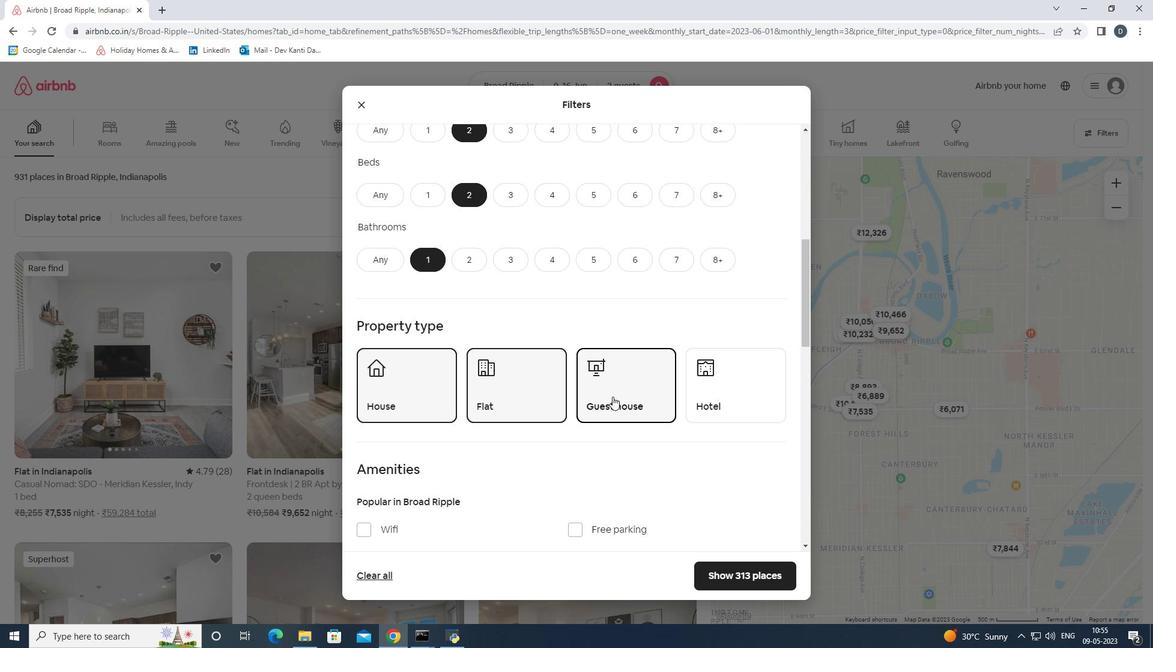 
Action: Mouse scrolled (612, 396) with delta (0, 0)
Screenshot: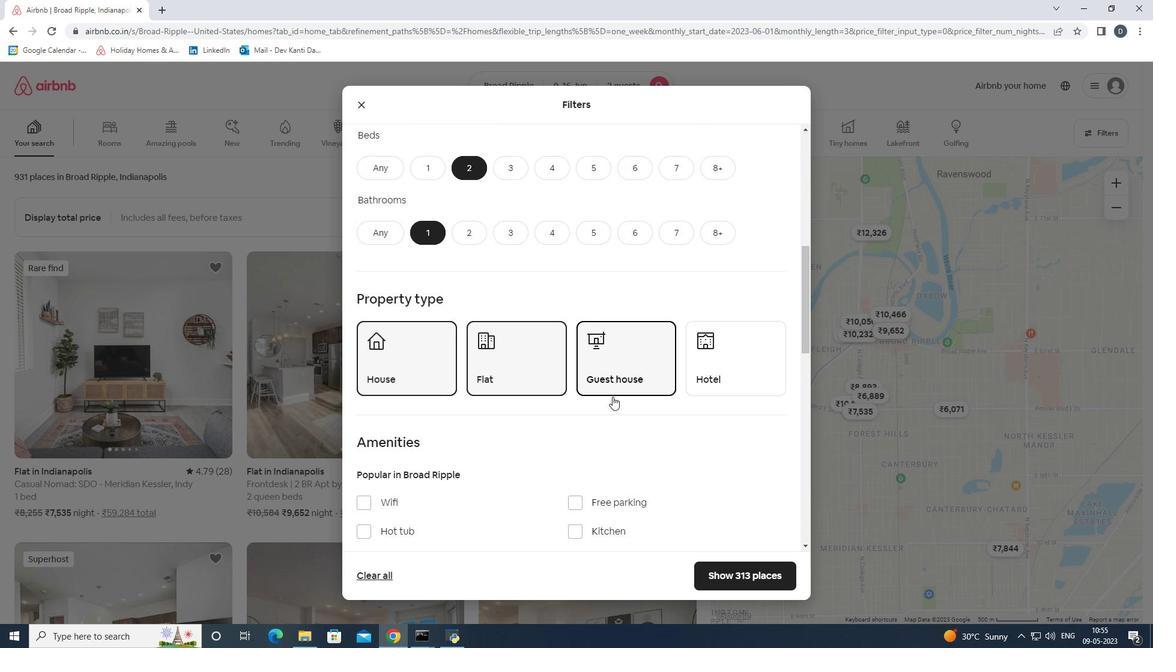 
Action: Mouse moved to (613, 397)
Screenshot: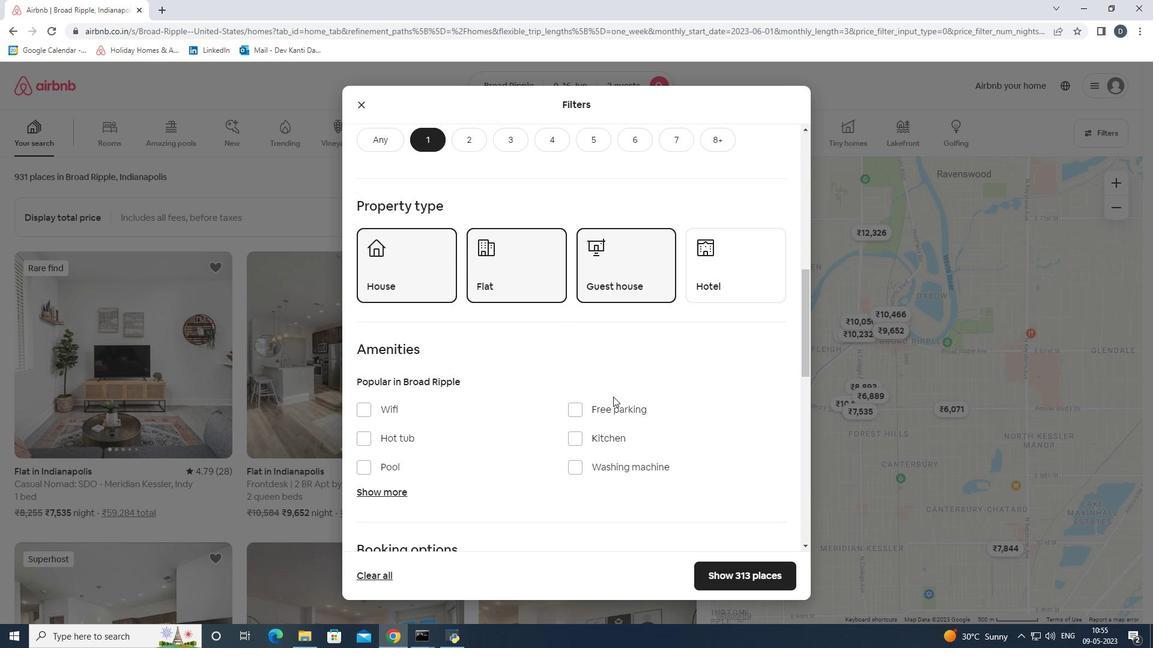
Action: Mouse scrolled (613, 396) with delta (0, 0)
Screenshot: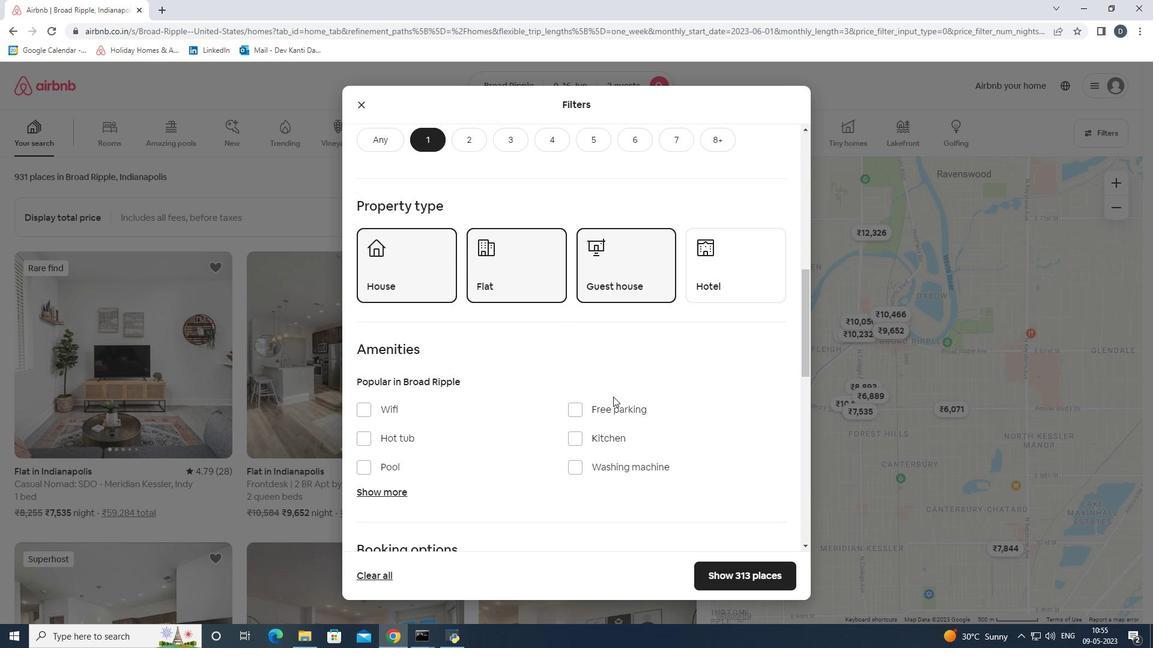 
Action: Mouse moved to (685, 393)
Screenshot: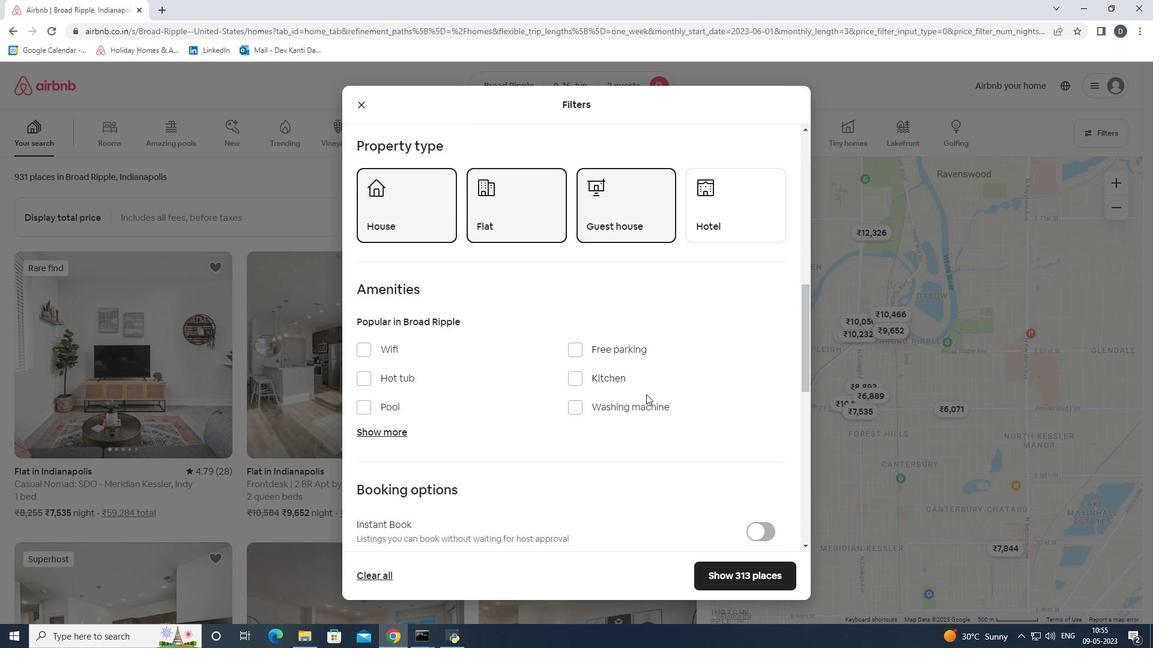
Action: Mouse scrolled (685, 393) with delta (0, 0)
Screenshot: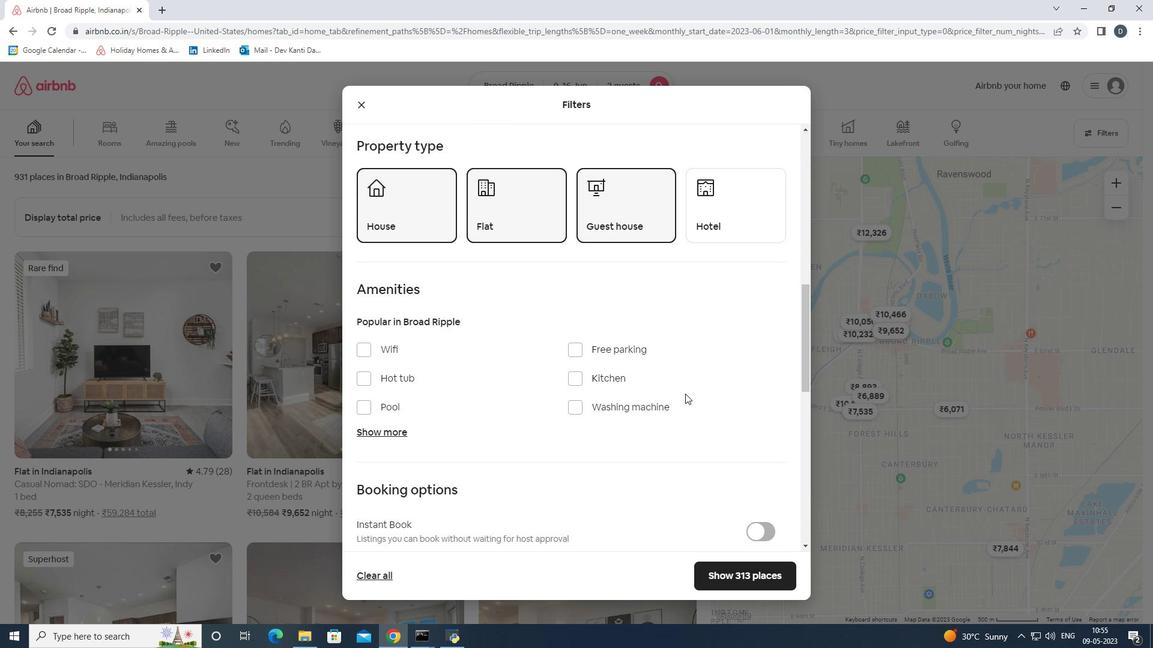 
Action: Mouse moved to (686, 393)
Screenshot: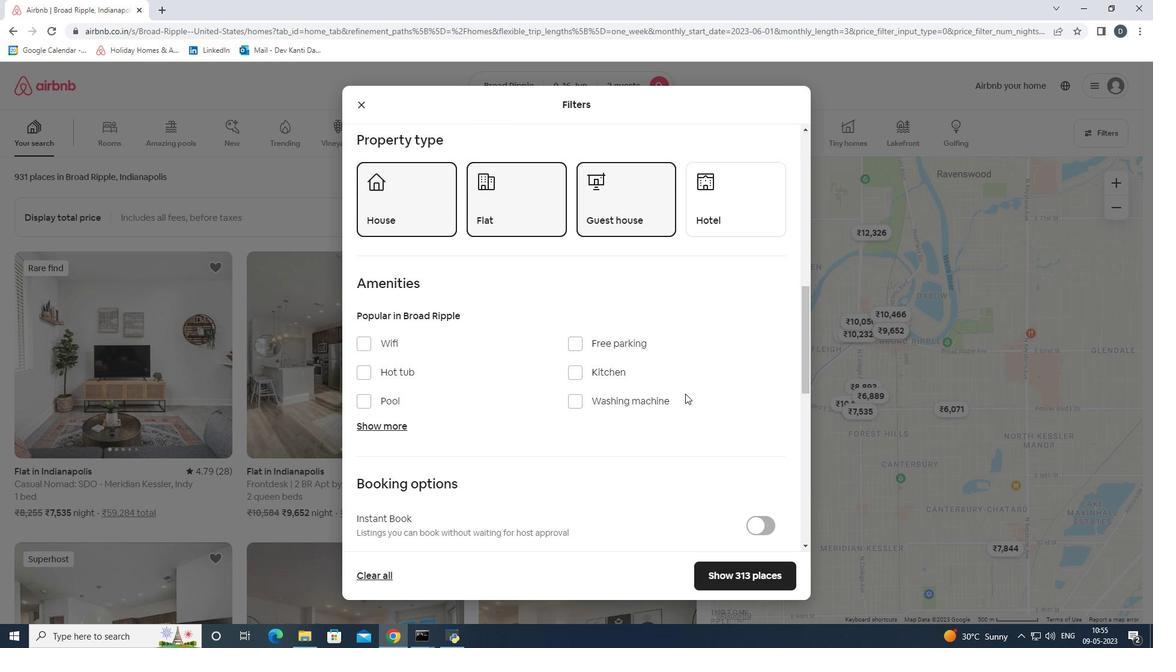
Action: Mouse scrolled (686, 393) with delta (0, 0)
Screenshot: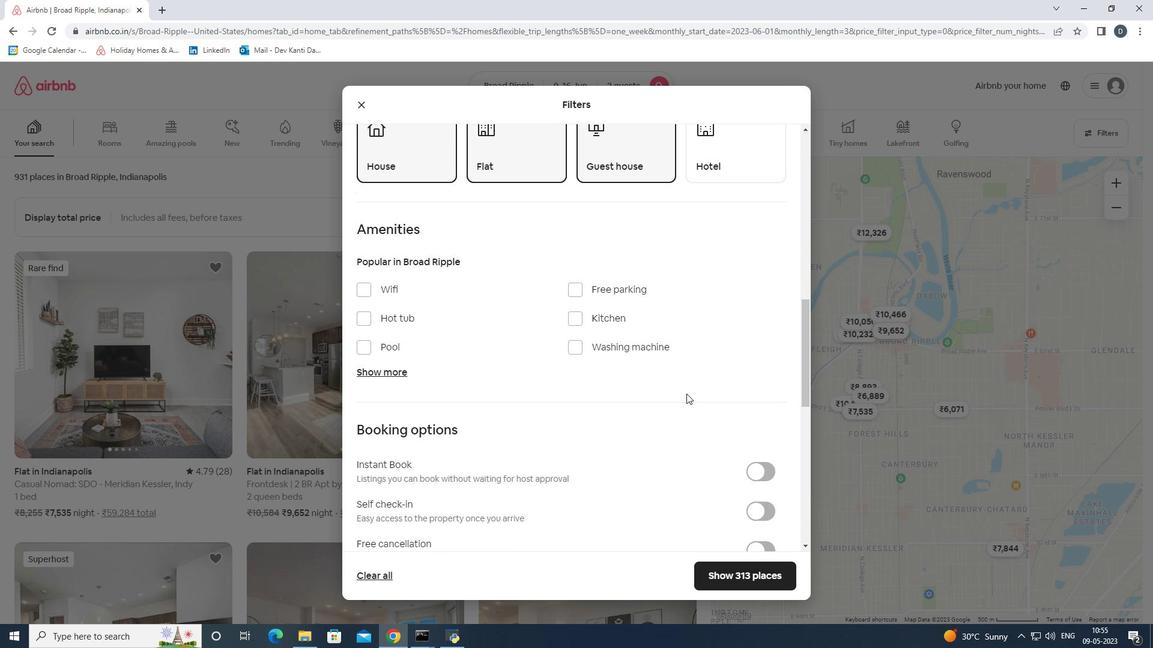 
Action: Mouse moved to (756, 449)
Screenshot: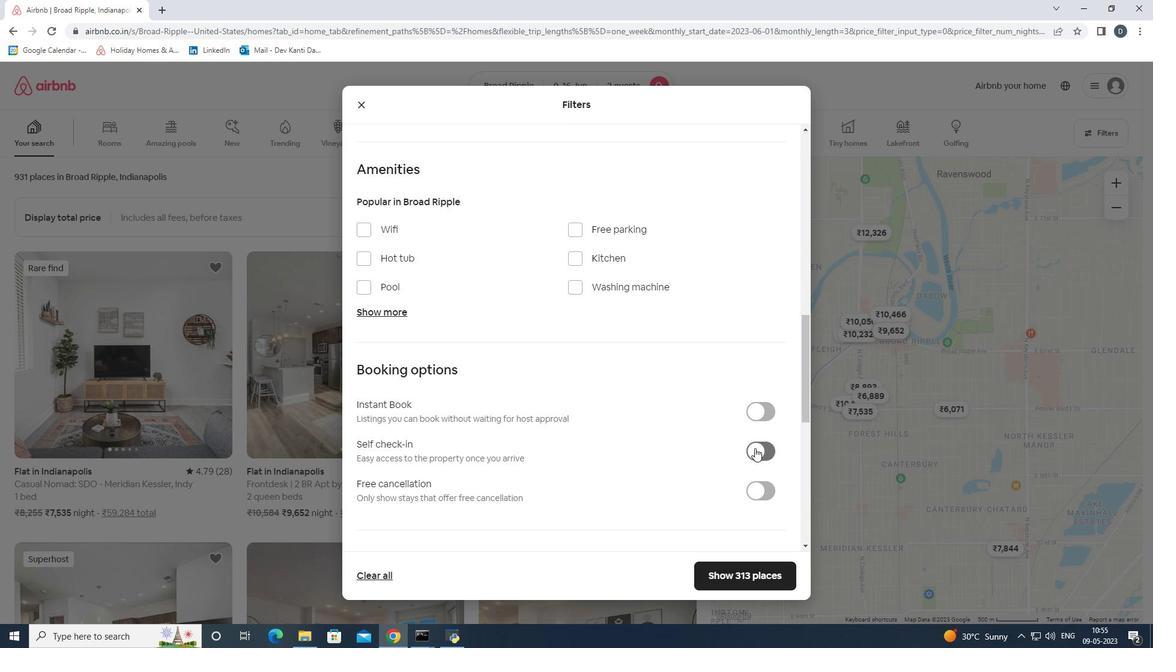 
Action: Mouse pressed left at (756, 449)
Screenshot: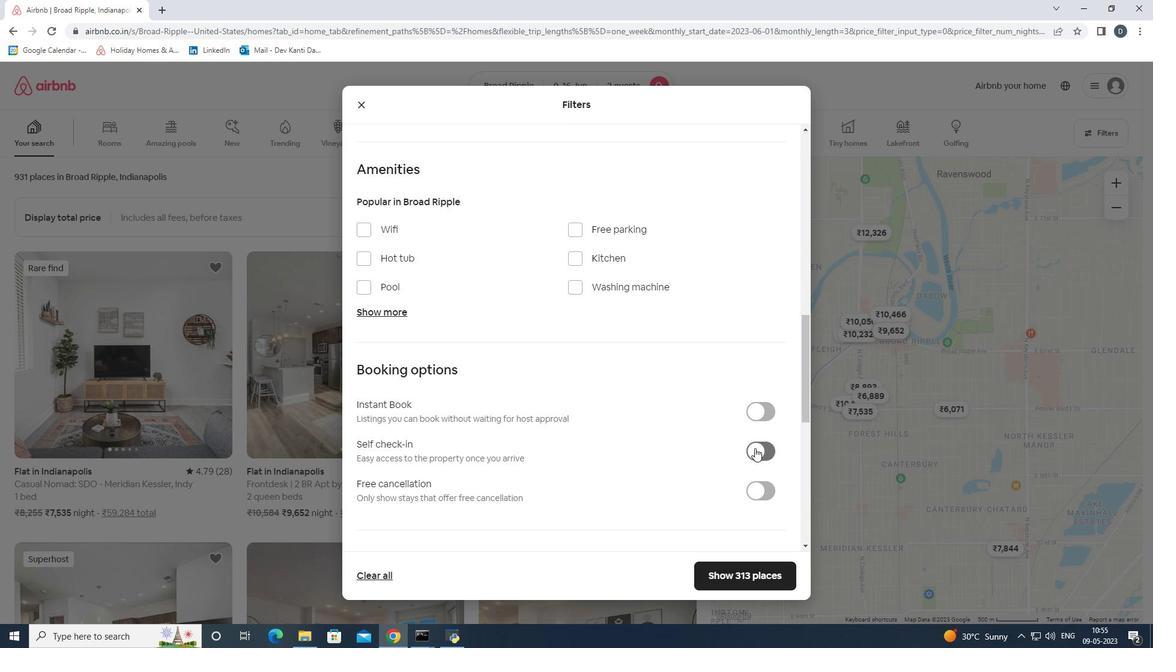 
Action: Mouse moved to (757, 449)
Screenshot: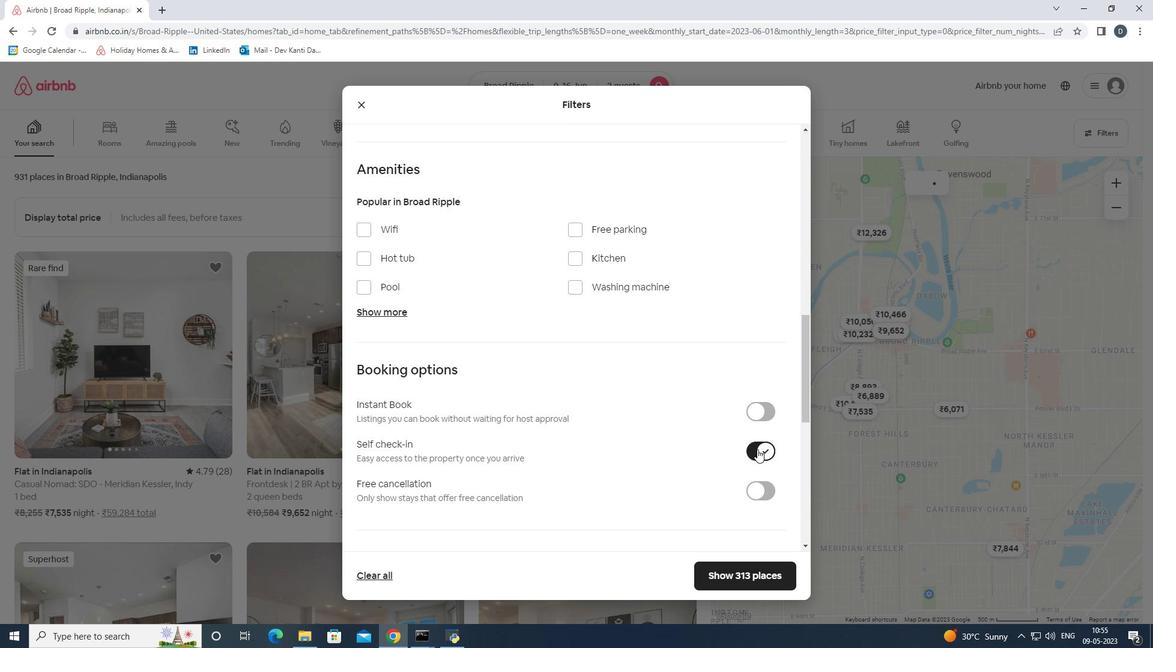 
Action: Mouse scrolled (757, 449) with delta (0, 0)
Screenshot: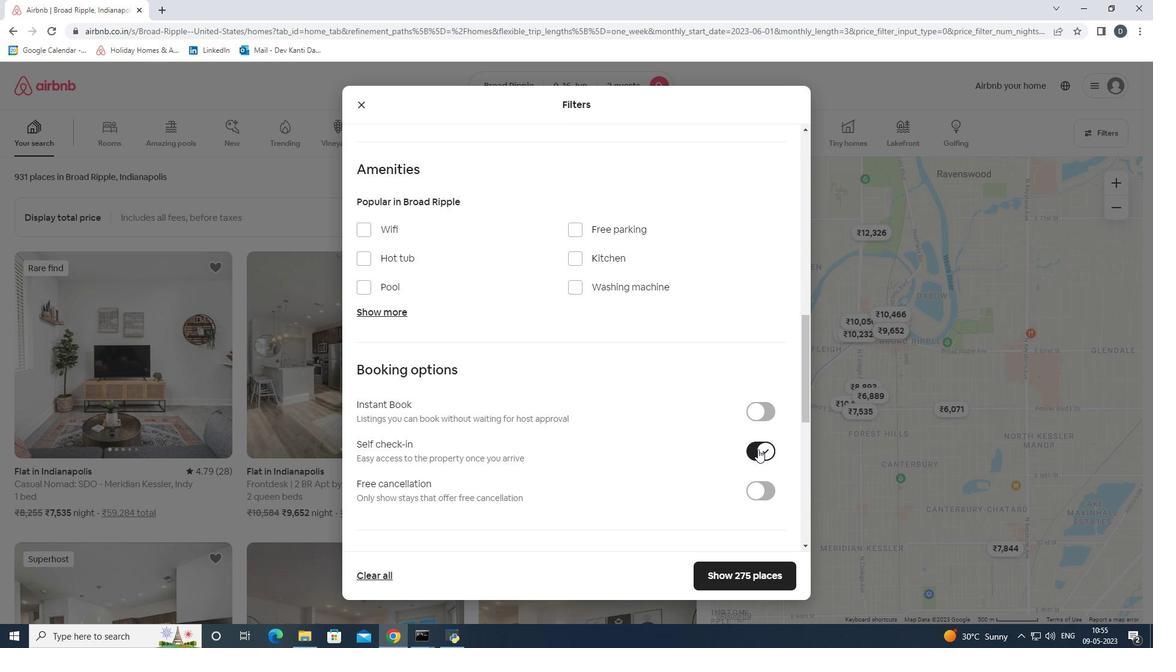
Action: Mouse moved to (757, 449)
Screenshot: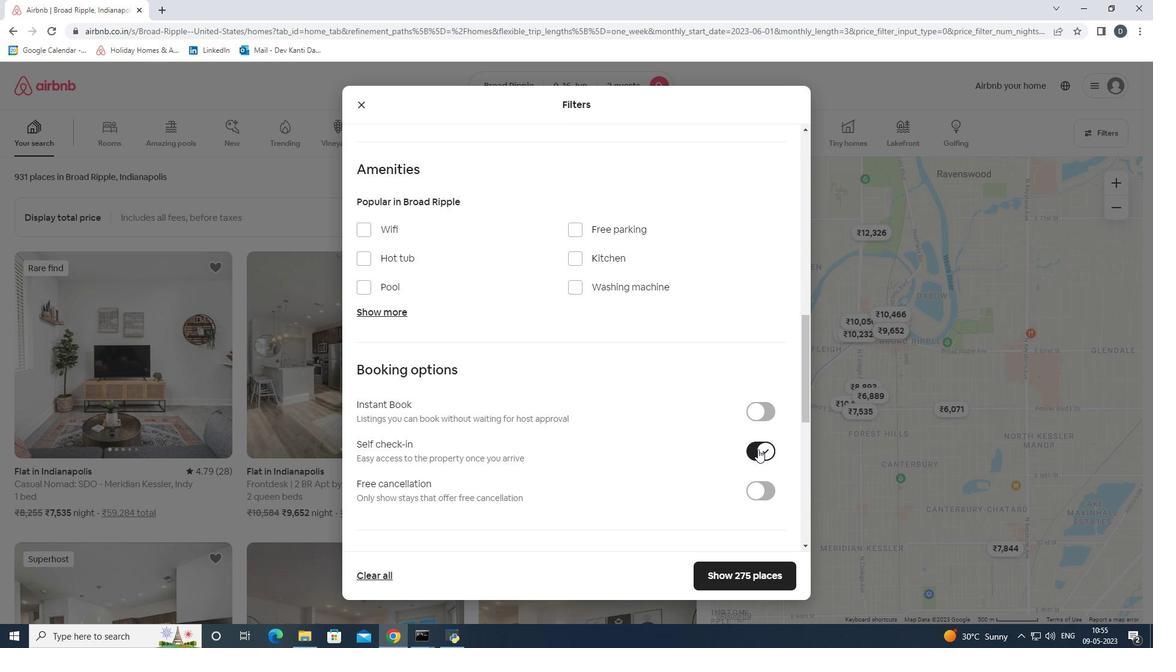 
Action: Mouse scrolled (757, 448) with delta (0, 0)
Screenshot: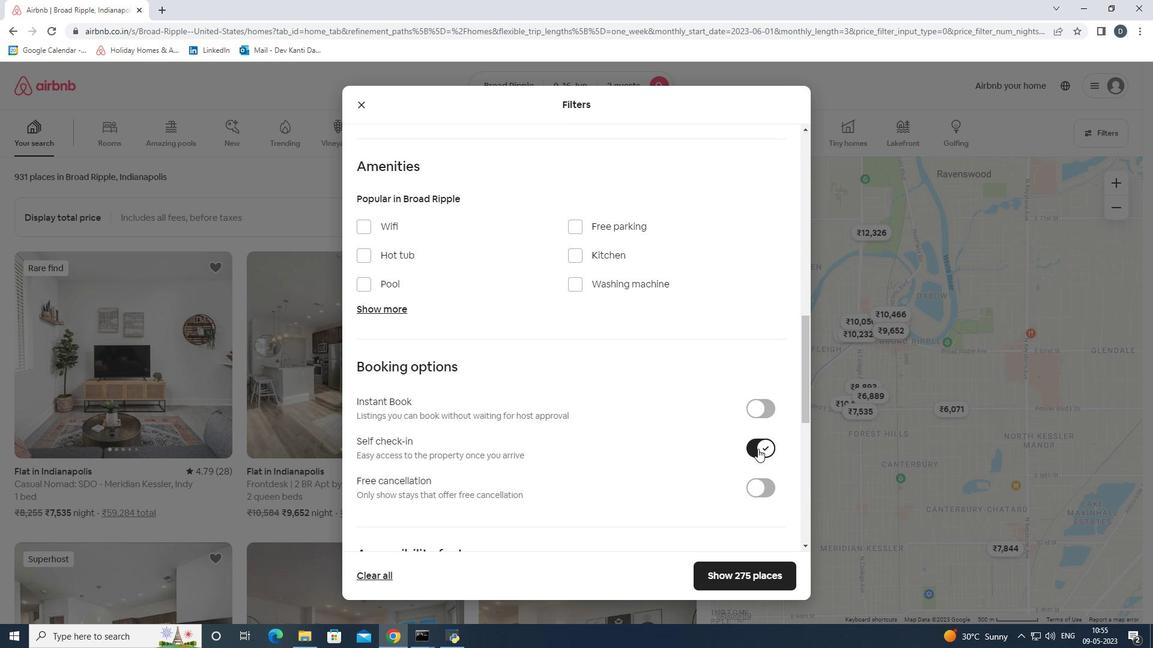 
Action: Mouse moved to (757, 448)
Screenshot: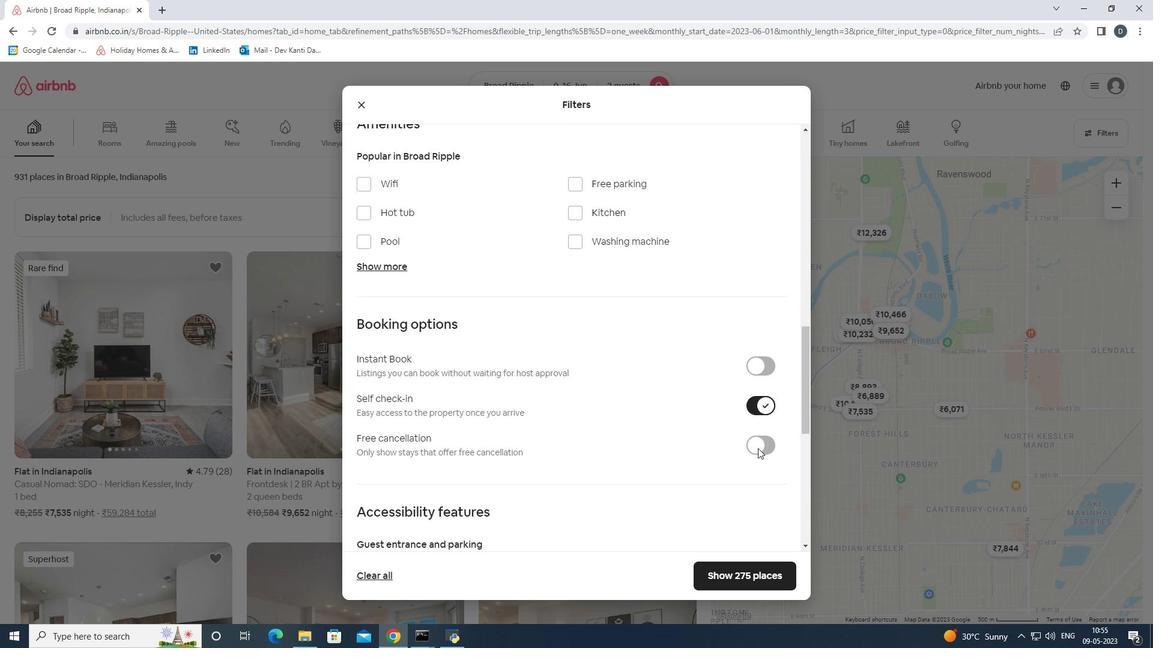 
Action: Mouse scrolled (757, 447) with delta (0, 0)
Screenshot: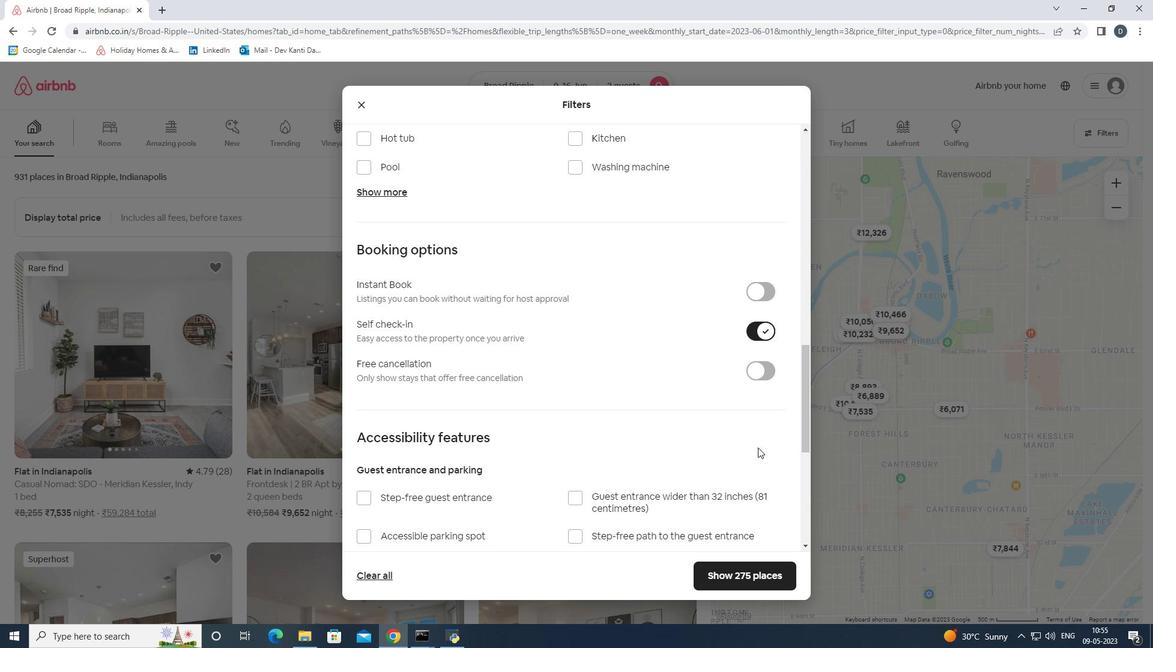 
Action: Mouse moved to (751, 442)
Screenshot: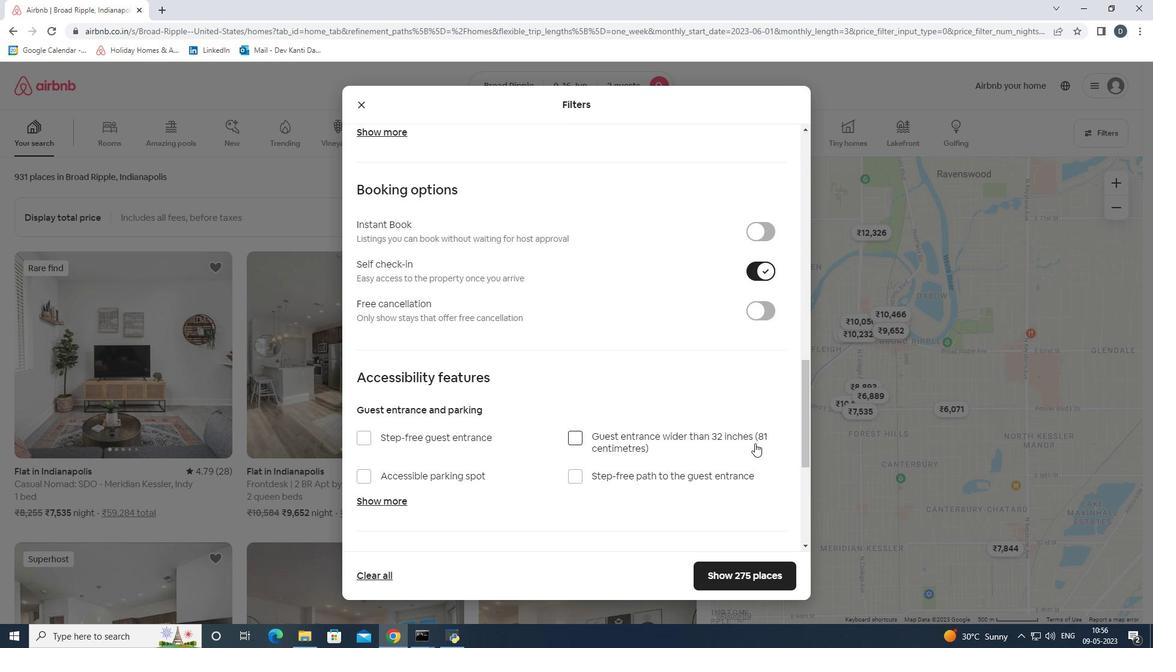 
Action: Mouse scrolled (751, 441) with delta (0, 0)
Screenshot: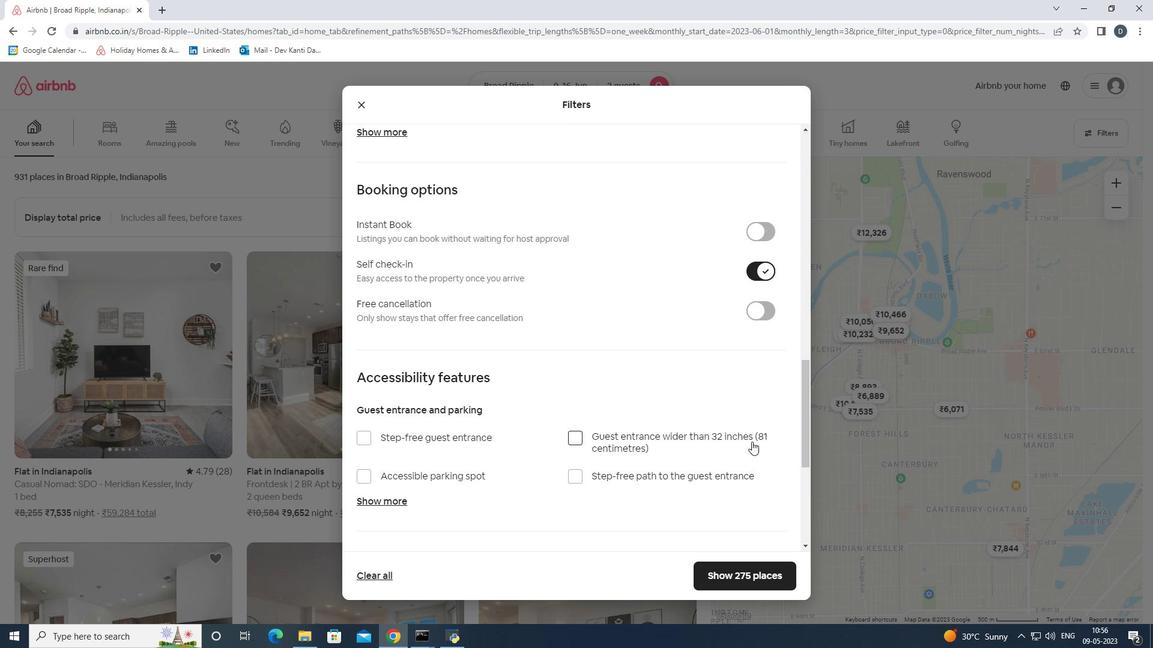 
Action: Mouse moved to (750, 441)
Screenshot: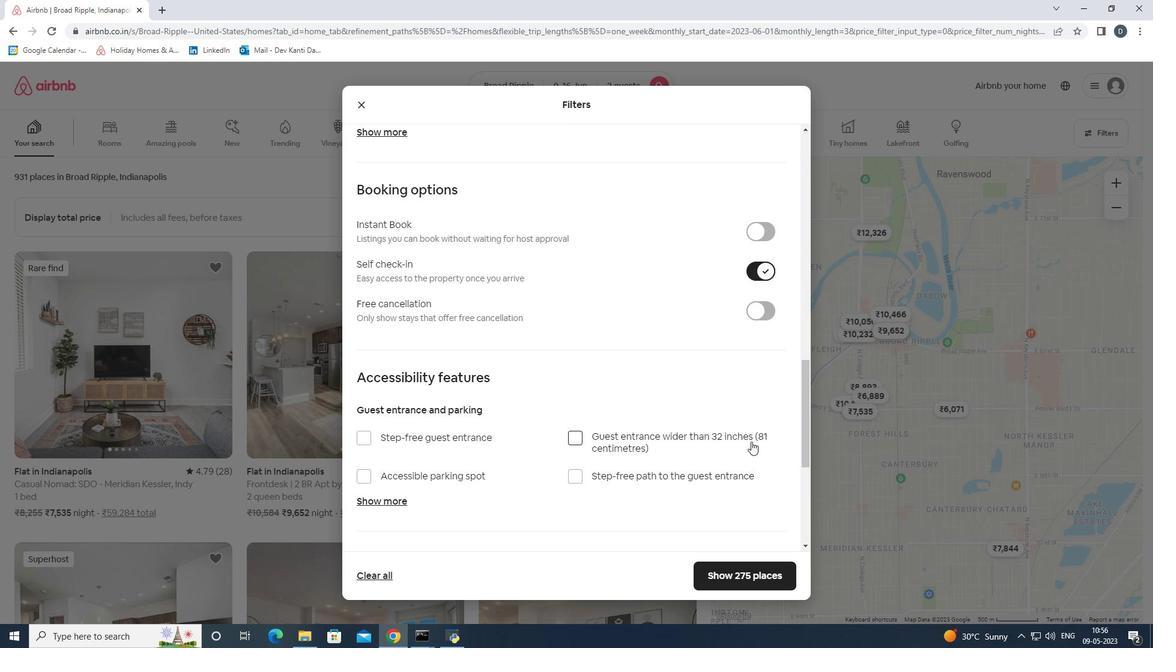 
Action: Mouse scrolled (750, 440) with delta (0, 0)
Screenshot: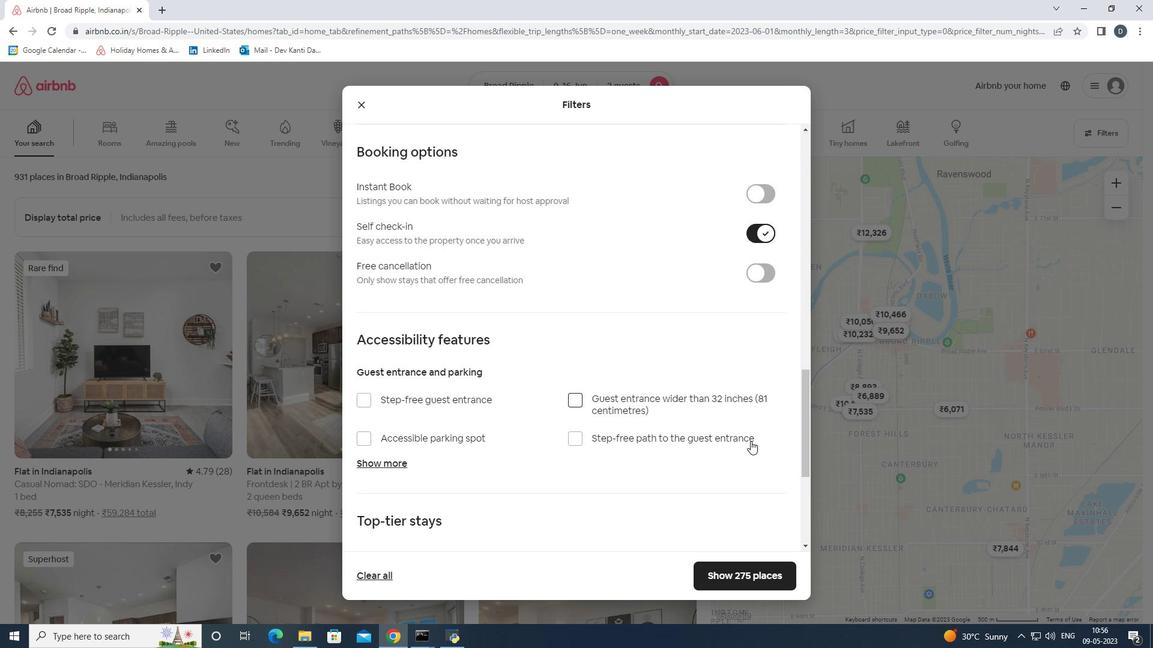 
Action: Mouse moved to (750, 441)
Screenshot: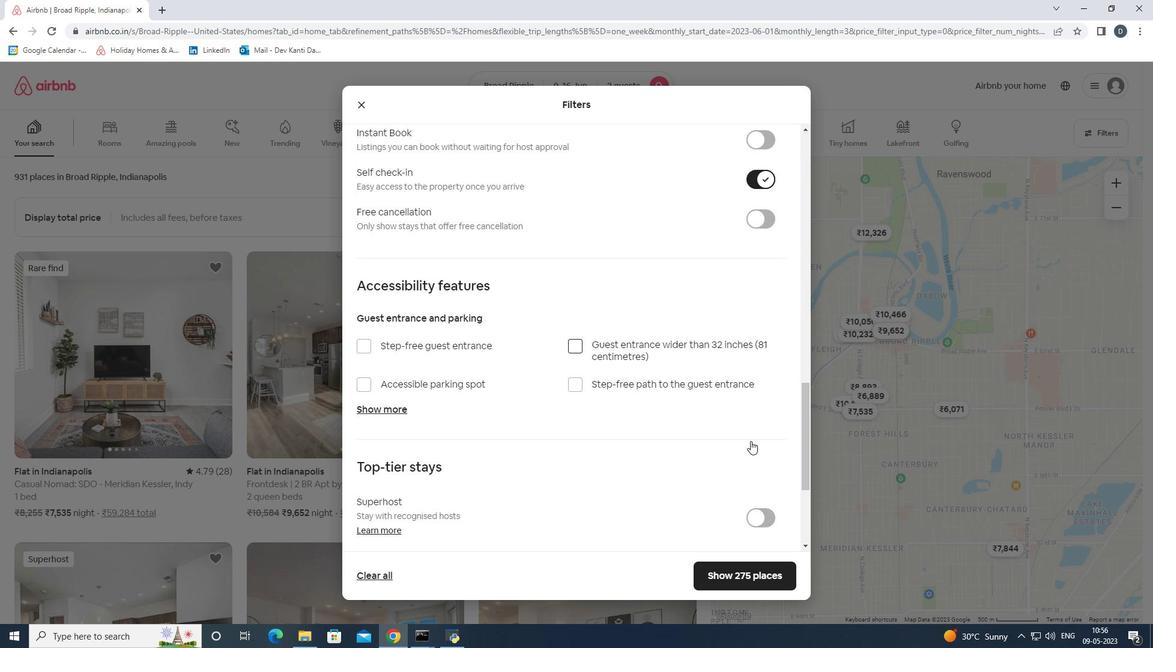 
Action: Mouse scrolled (750, 440) with delta (0, 0)
Screenshot: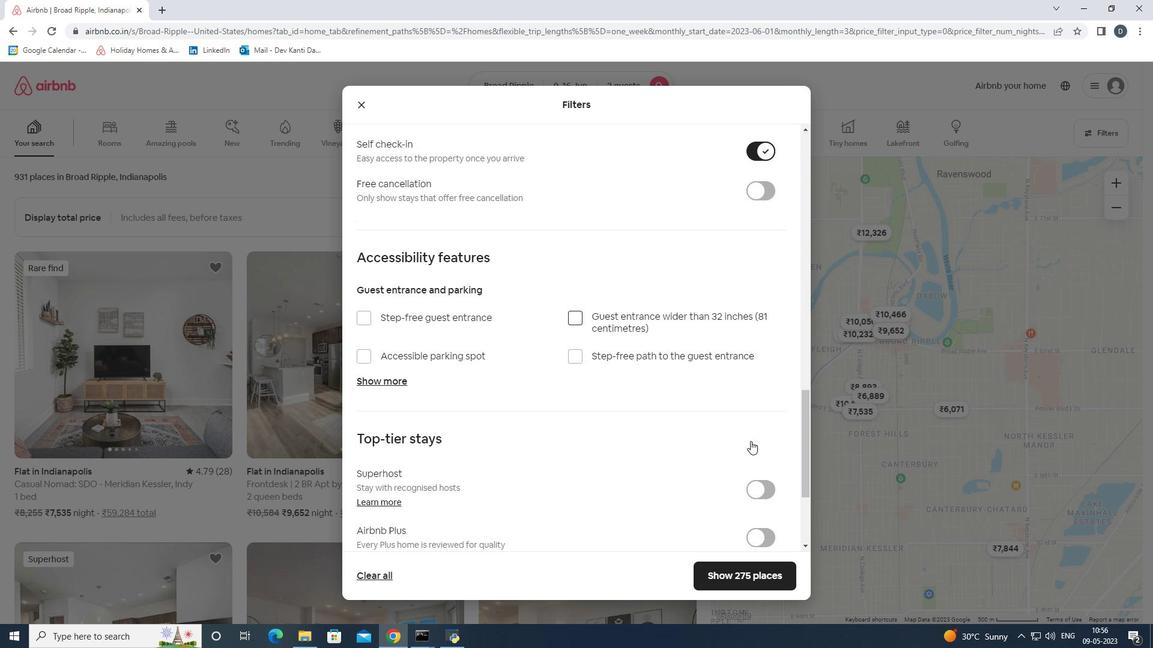 
Action: Mouse moved to (748, 438)
Screenshot: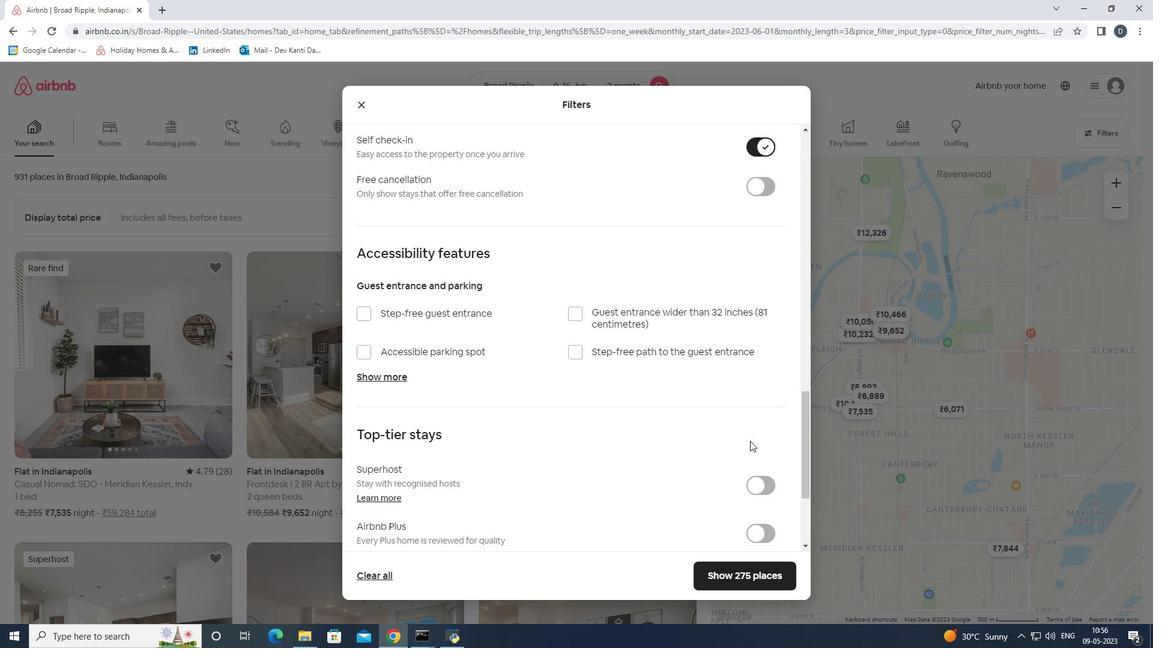 
Action: Mouse scrolled (748, 437) with delta (0, 0)
Screenshot: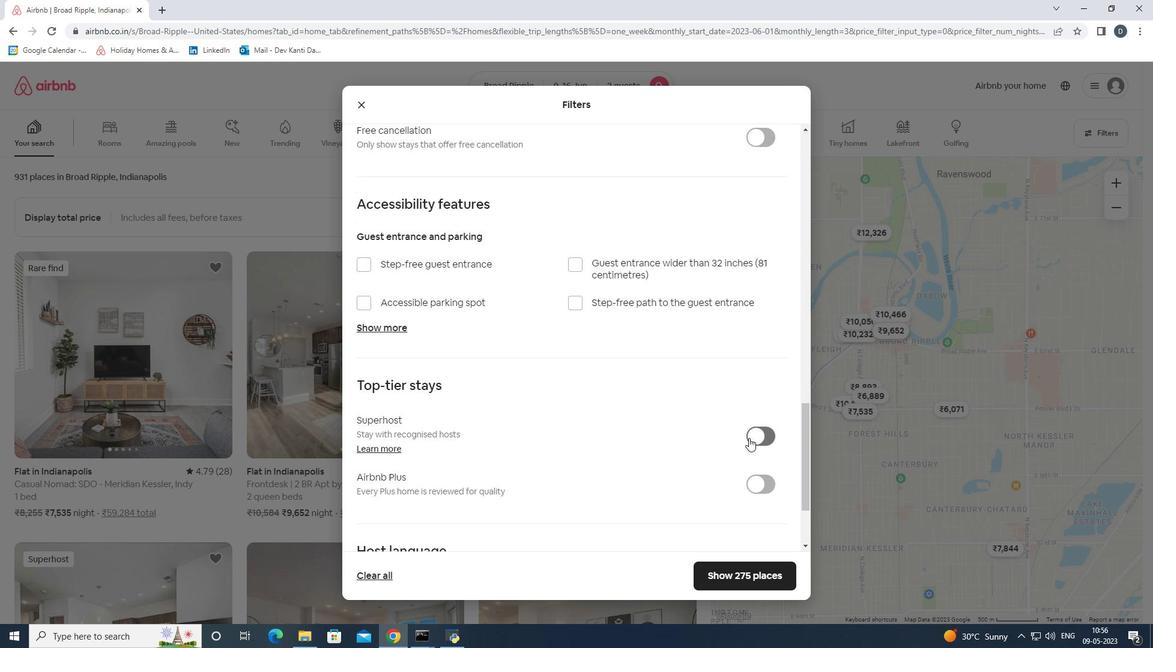 
Action: Mouse scrolled (748, 437) with delta (0, 0)
Screenshot: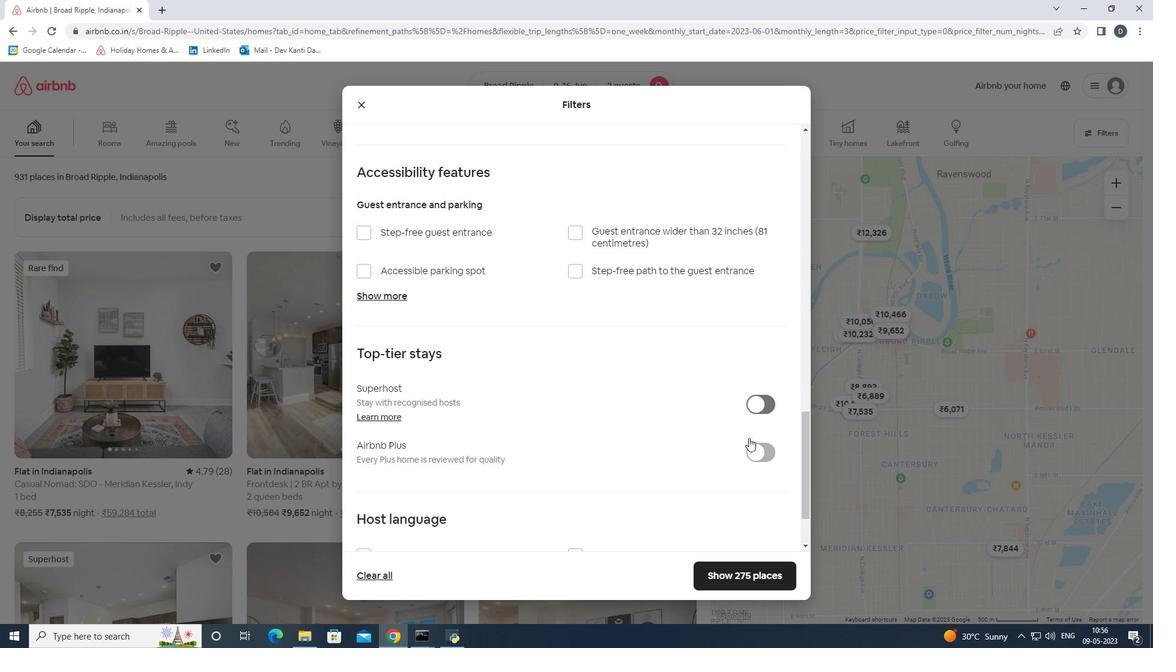 
Action: Mouse moved to (401, 465)
Screenshot: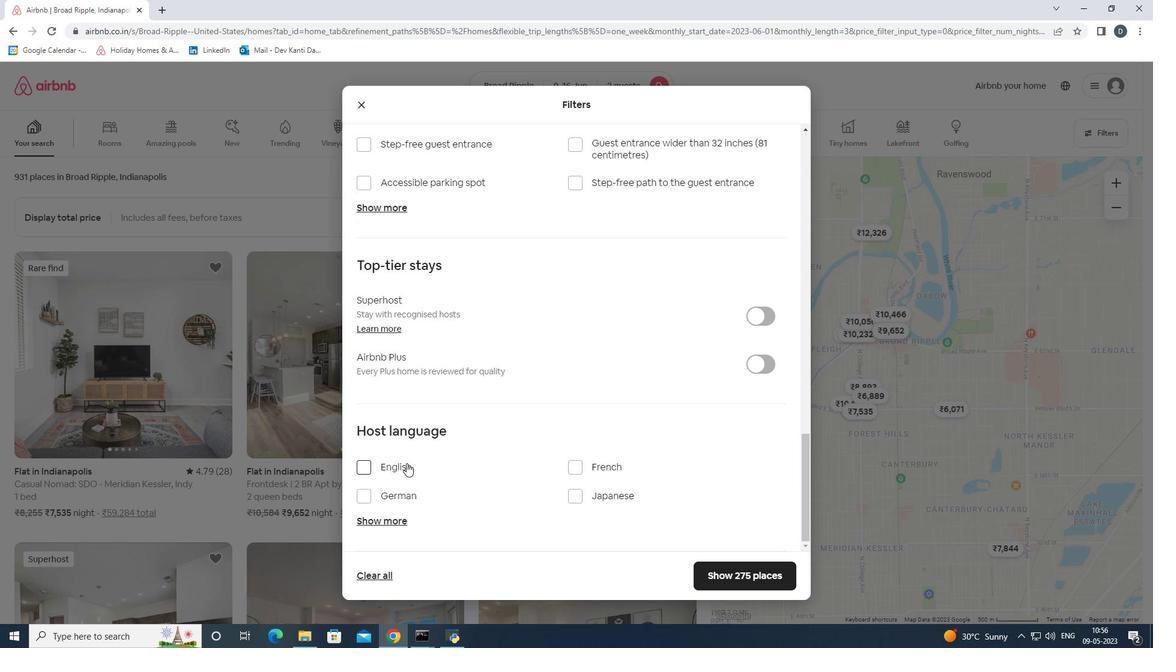 
Action: Mouse pressed left at (401, 465)
Screenshot: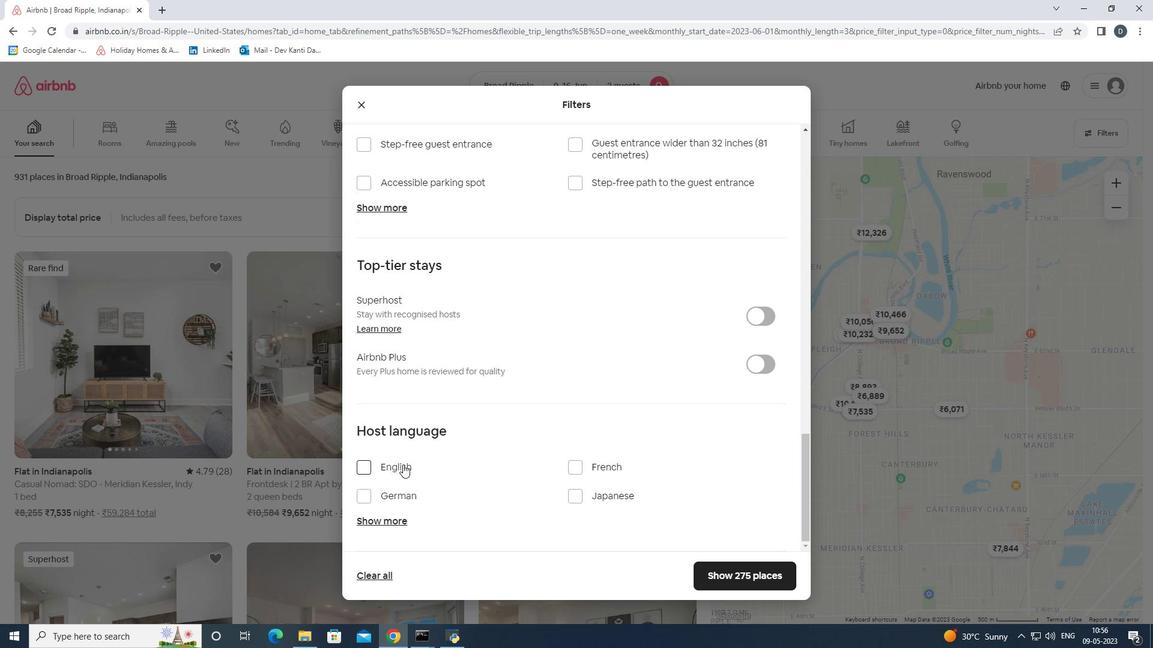 
Action: Mouse moved to (743, 577)
Screenshot: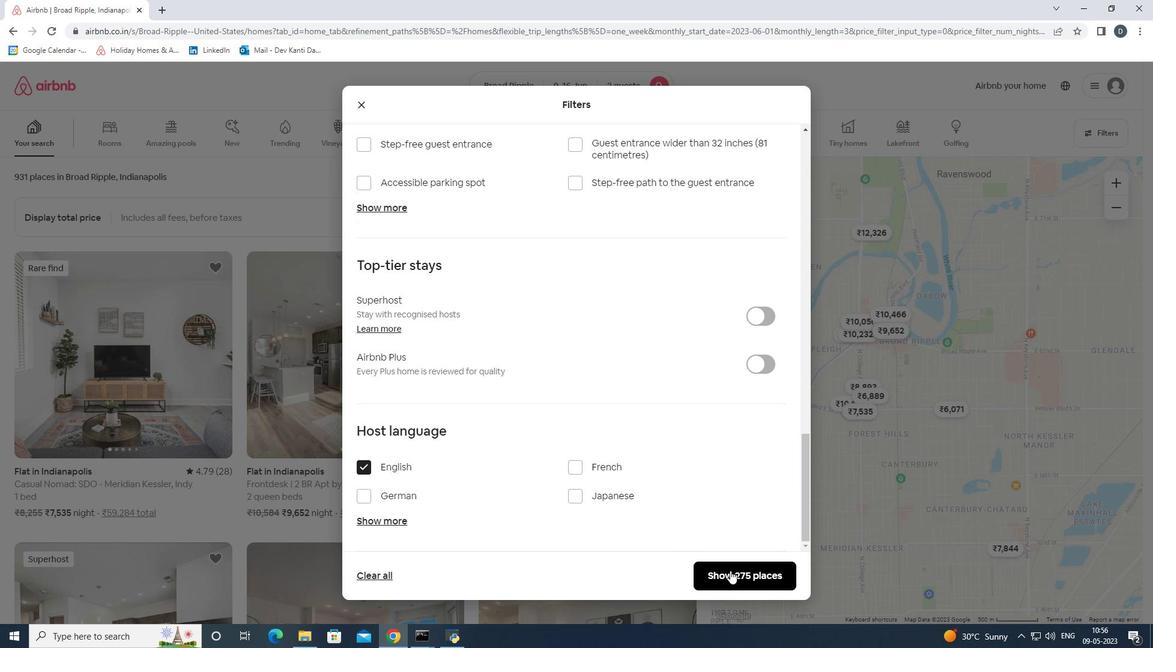 
Action: Mouse pressed left at (743, 577)
Screenshot: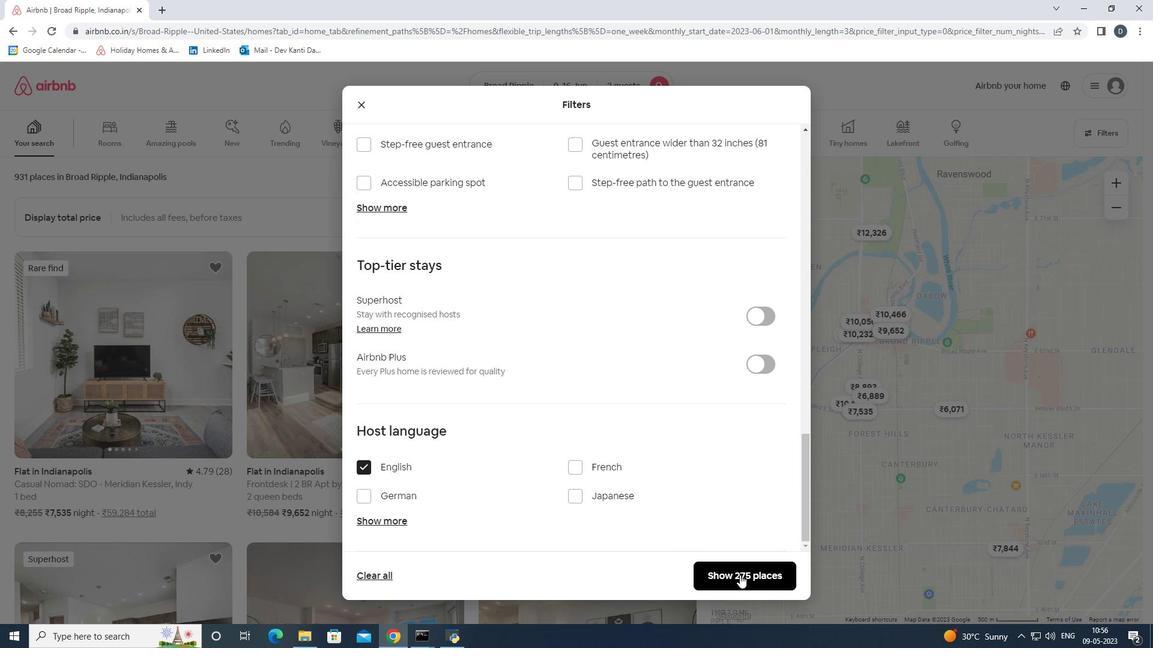 
Action: Mouse moved to (735, 563)
Screenshot: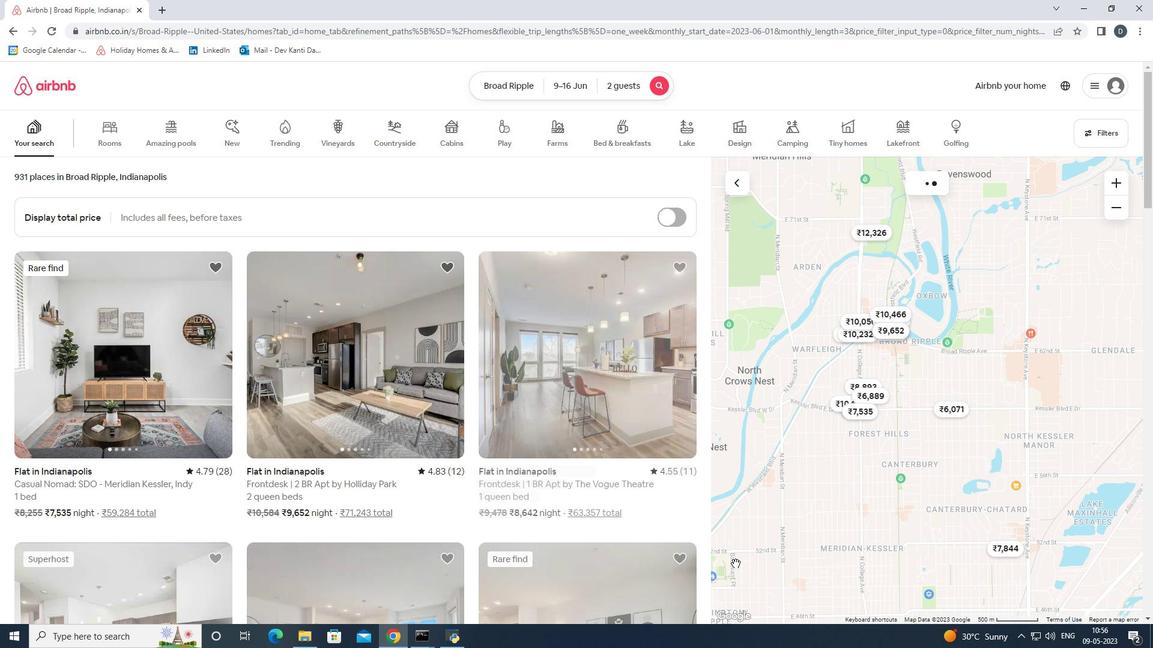 
